 Task: Look for space in Gembloux, Belgium from 1st August, 2023 to 5th August, 2023 for 3 adults, 1 child in price range Rs.13000 to Rs.20000. Place can be entire place with 2 bedrooms having 3 beds and 2 bathrooms. Amenities needed are: heating, . Booking option can be shelf check-in. Required host language is English.
Action: Mouse moved to (416, 98)
Screenshot: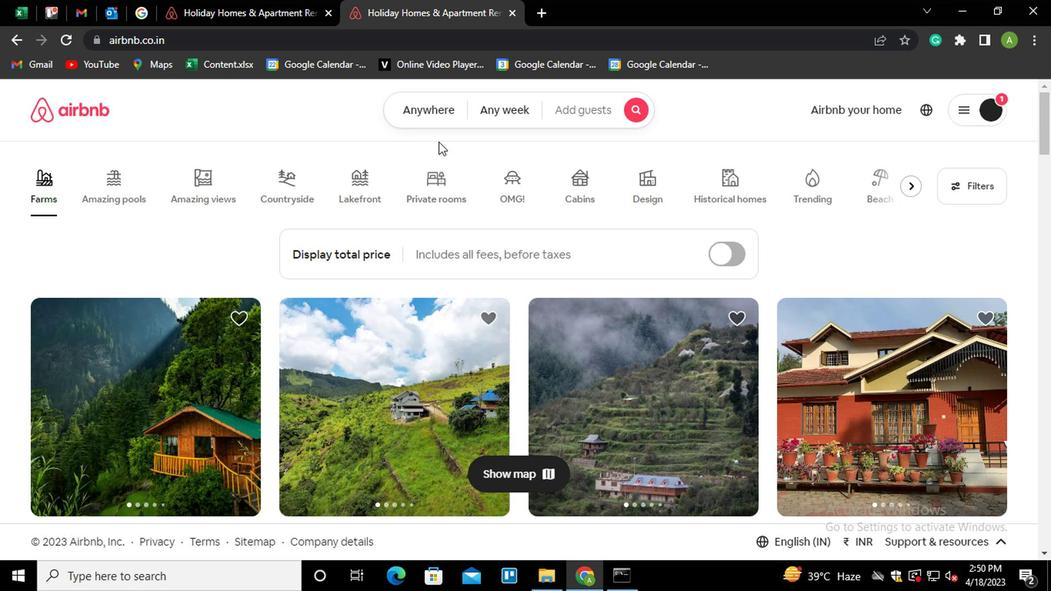 
Action: Mouse pressed left at (416, 98)
Screenshot: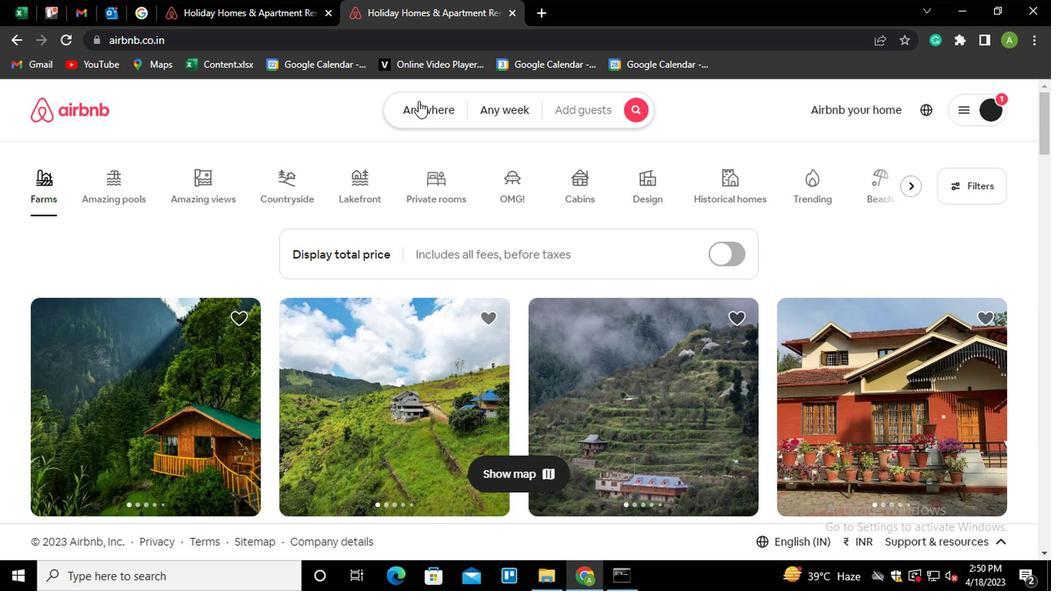 
Action: Mouse moved to (296, 170)
Screenshot: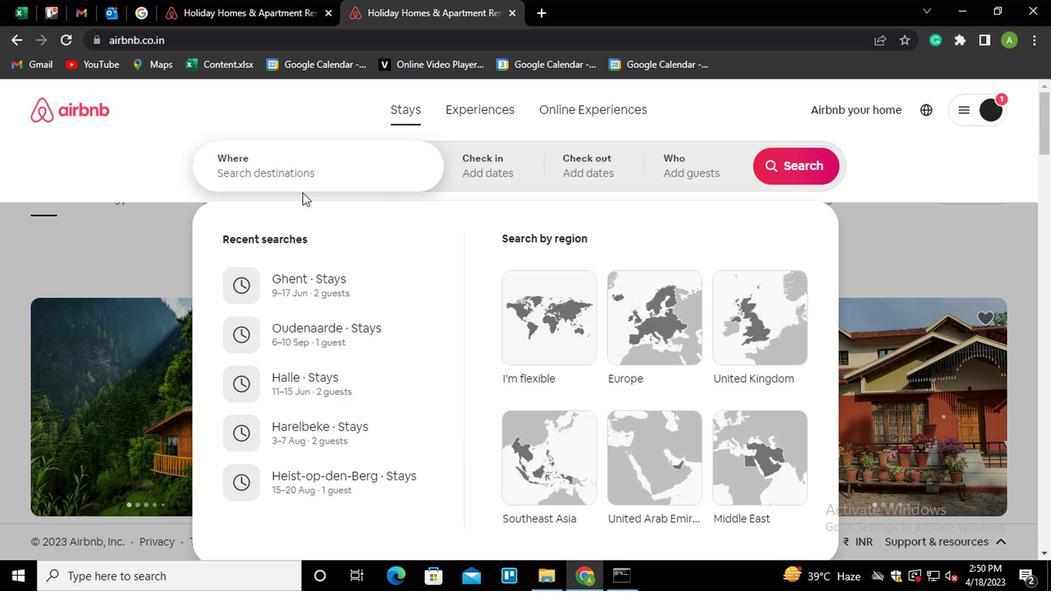 
Action: Mouse pressed left at (296, 170)
Screenshot: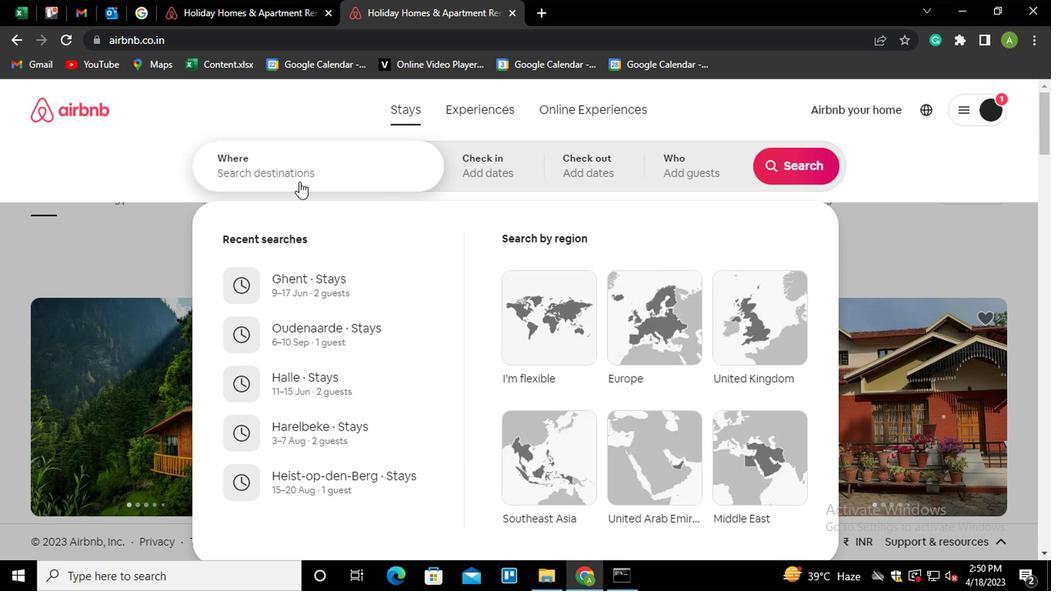 
Action: Key pressed <Key.shift_r><Key.shift_r><Key.shift_r><Key.shift_r><Key.shift_r><Key.shift_r><Key.shift_r><Key.shift_r>Gembloux,<Key.space><Key.shift_r>Belgium<Key.down><Key.enter>
Screenshot: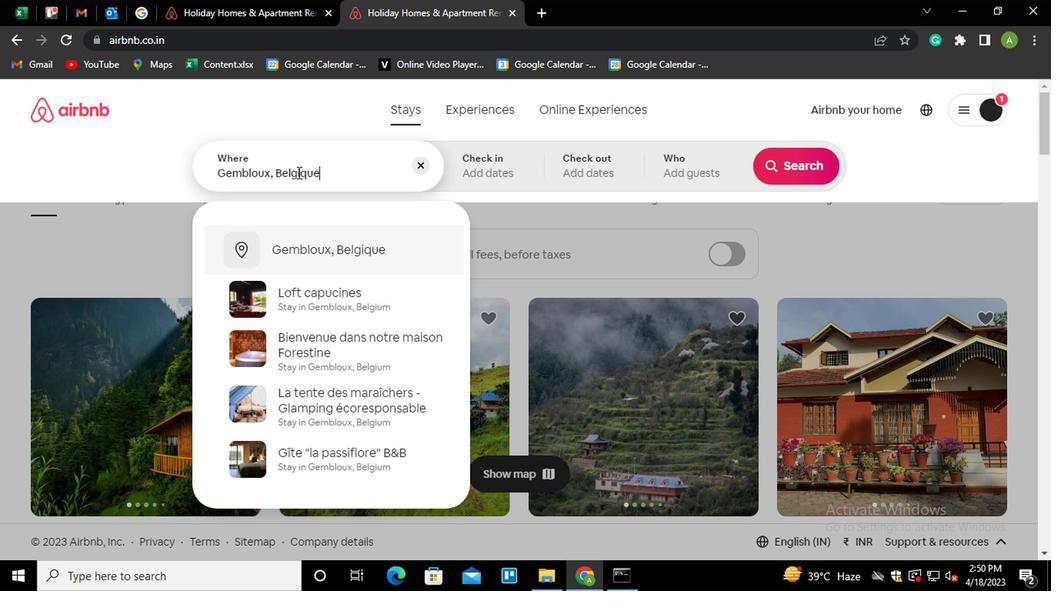 
Action: Mouse moved to (785, 288)
Screenshot: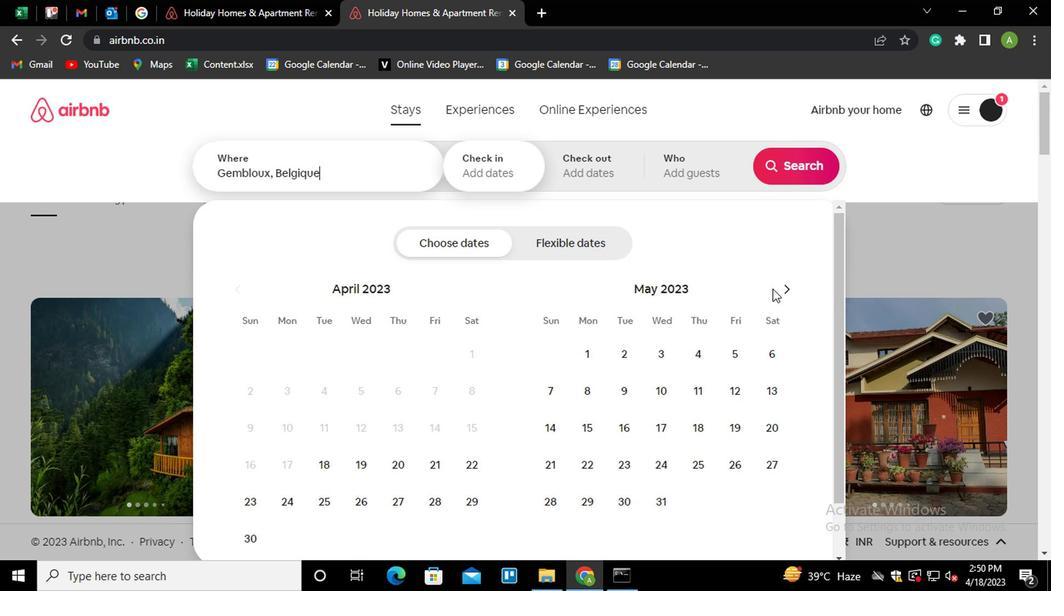 
Action: Mouse pressed left at (785, 288)
Screenshot: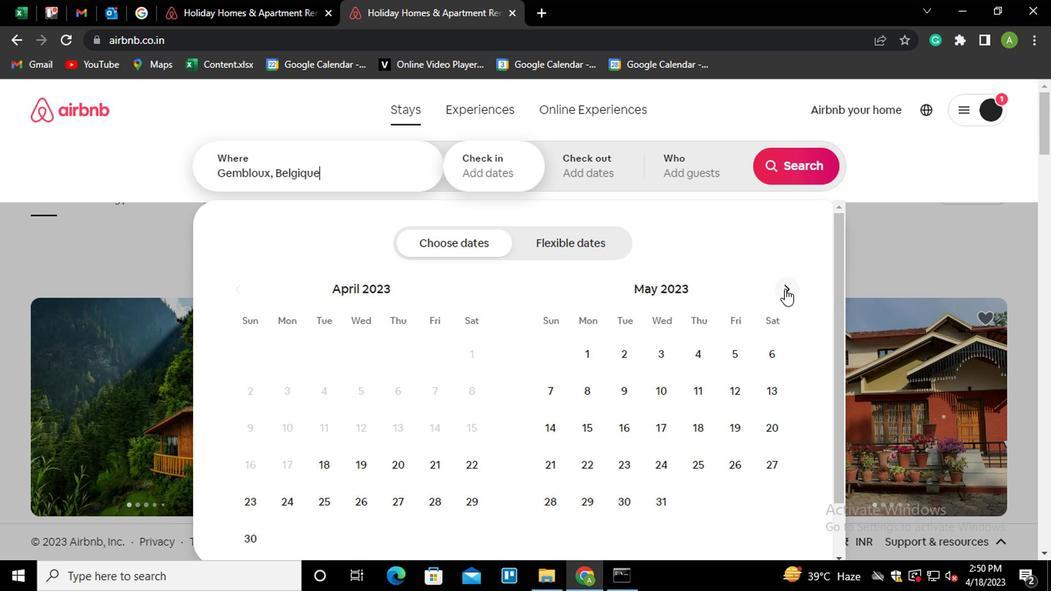 
Action: Mouse pressed left at (785, 288)
Screenshot: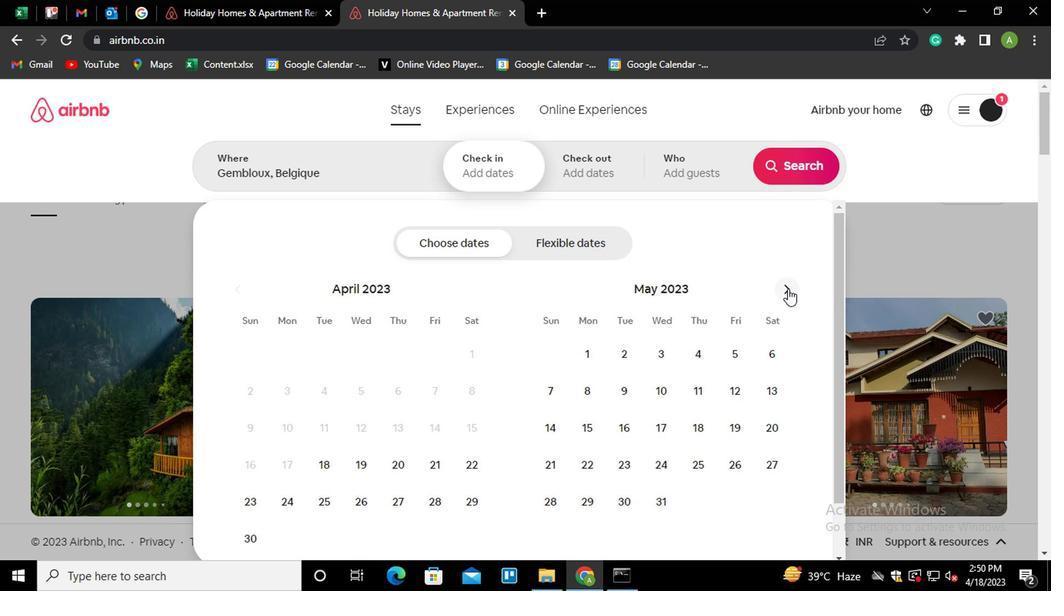 
Action: Mouse pressed left at (785, 288)
Screenshot: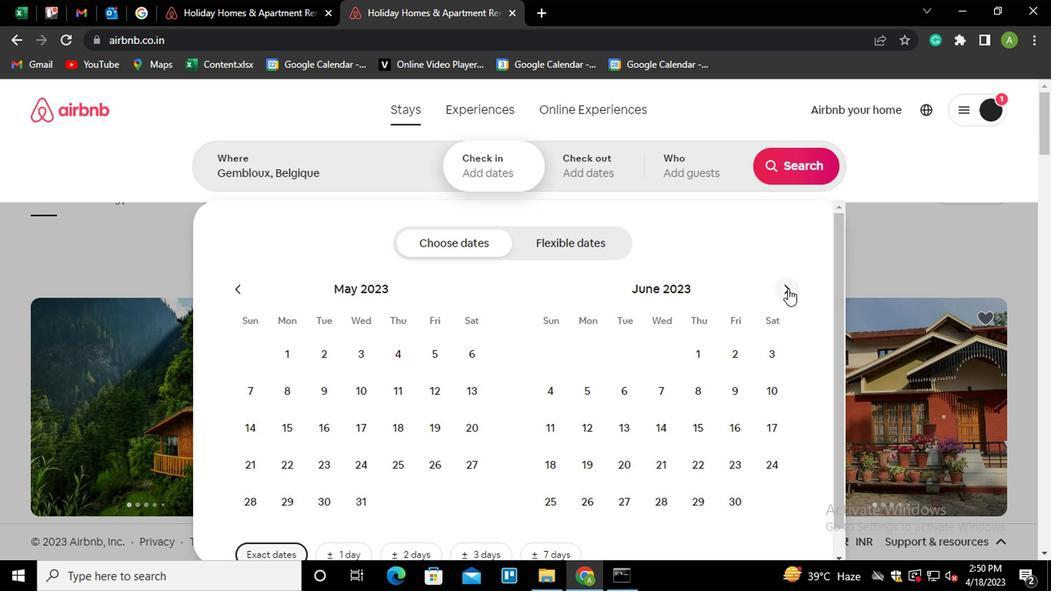 
Action: Mouse pressed left at (785, 288)
Screenshot: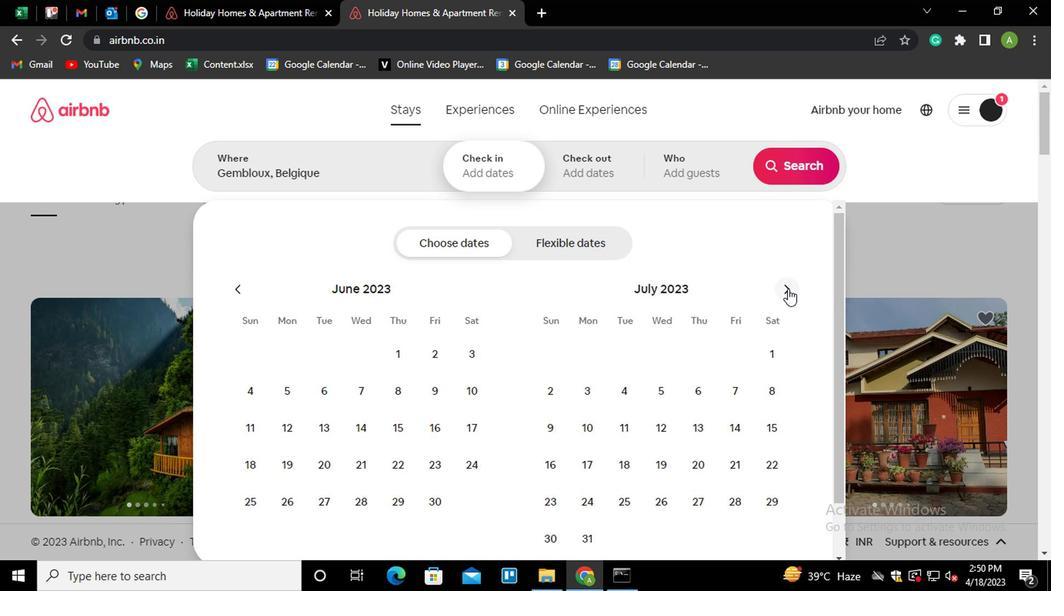 
Action: Mouse moved to (612, 353)
Screenshot: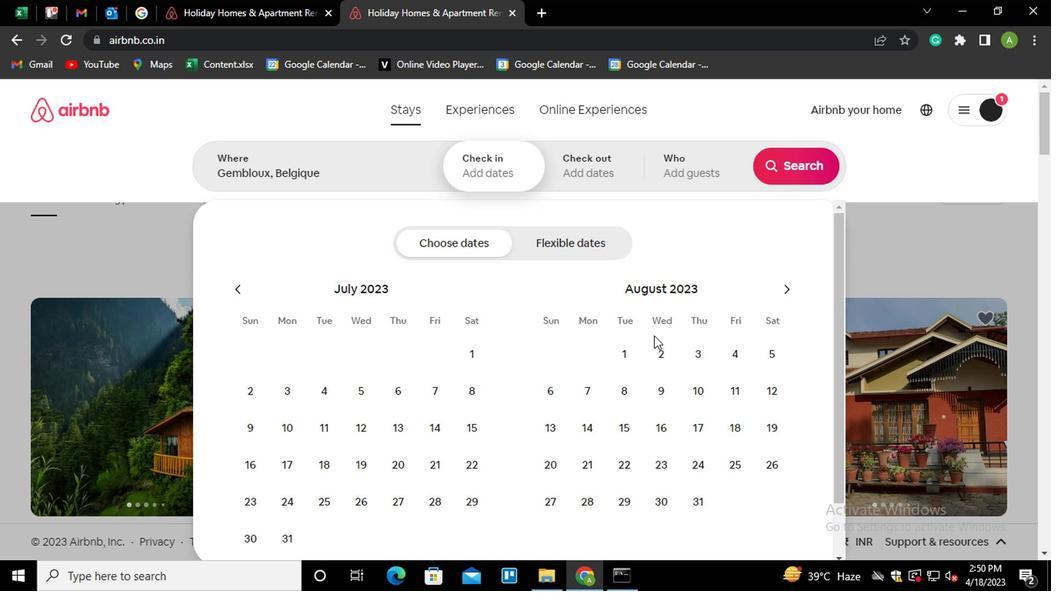 
Action: Mouse pressed left at (612, 353)
Screenshot: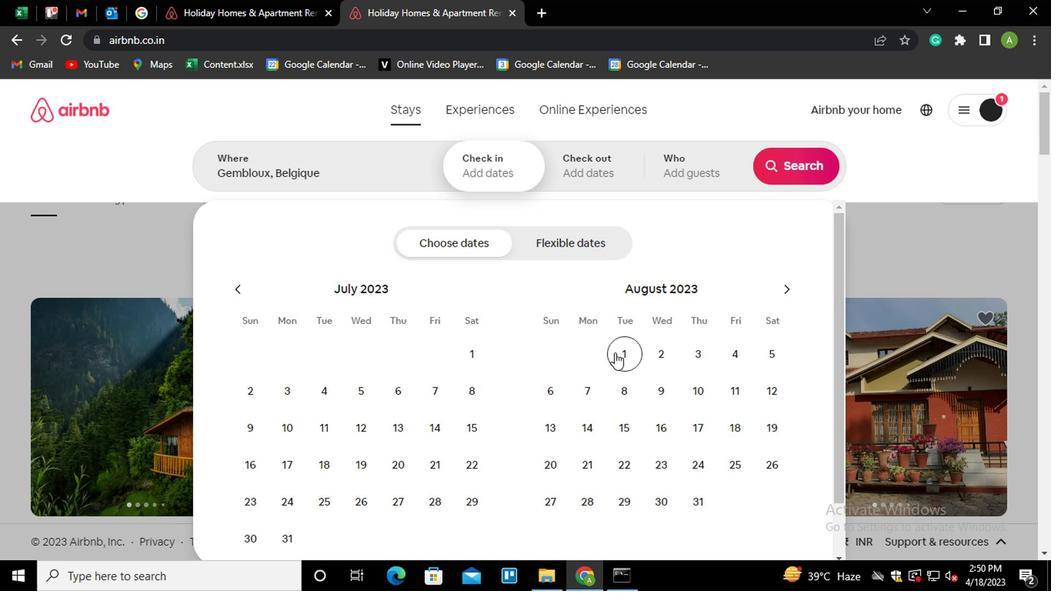 
Action: Mouse moved to (764, 350)
Screenshot: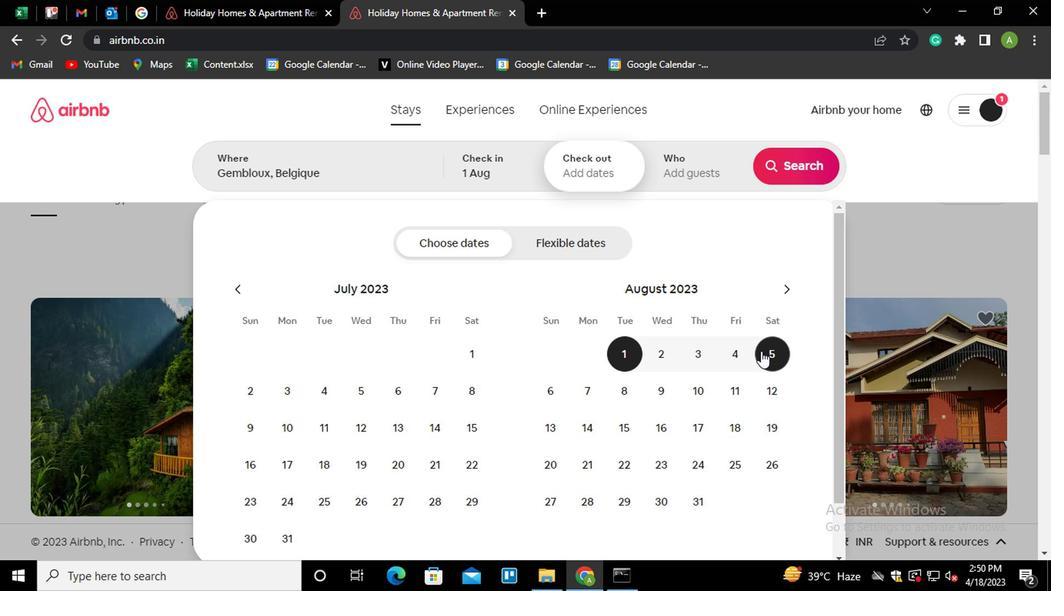 
Action: Mouse pressed left at (764, 350)
Screenshot: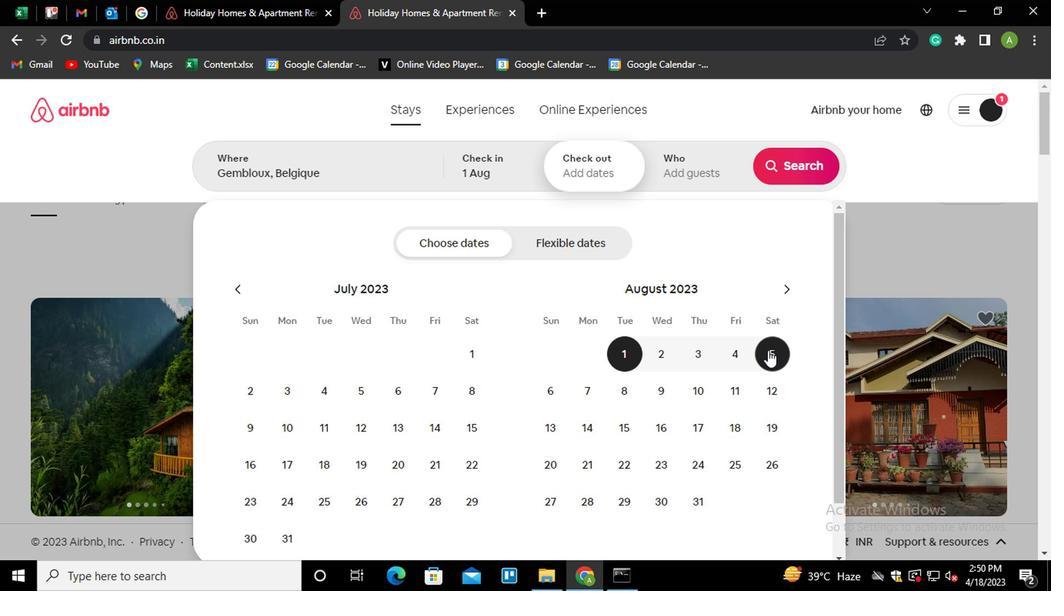 
Action: Mouse moved to (708, 174)
Screenshot: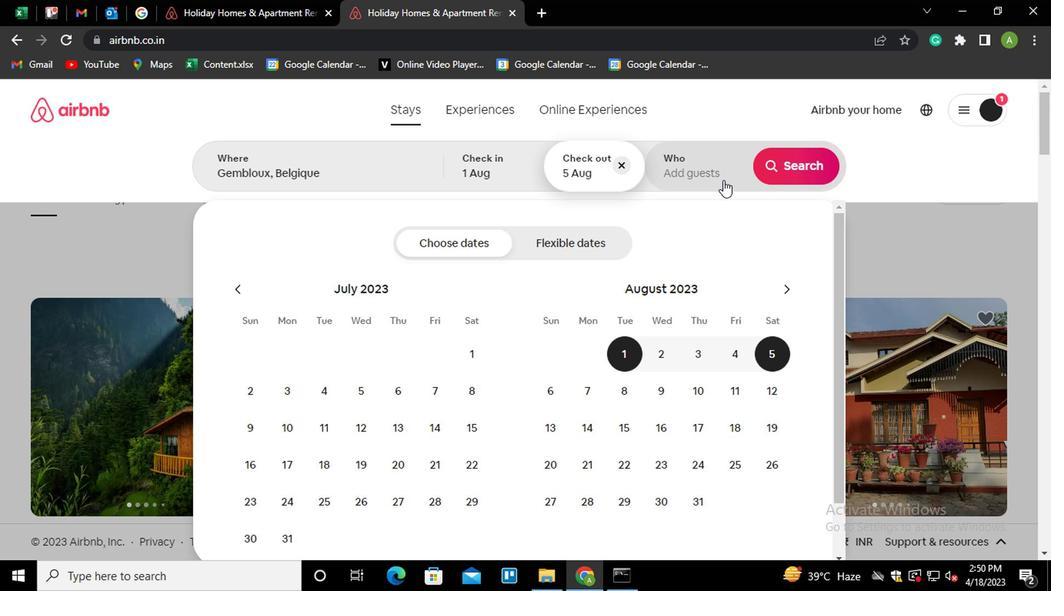 
Action: Mouse pressed left at (708, 174)
Screenshot: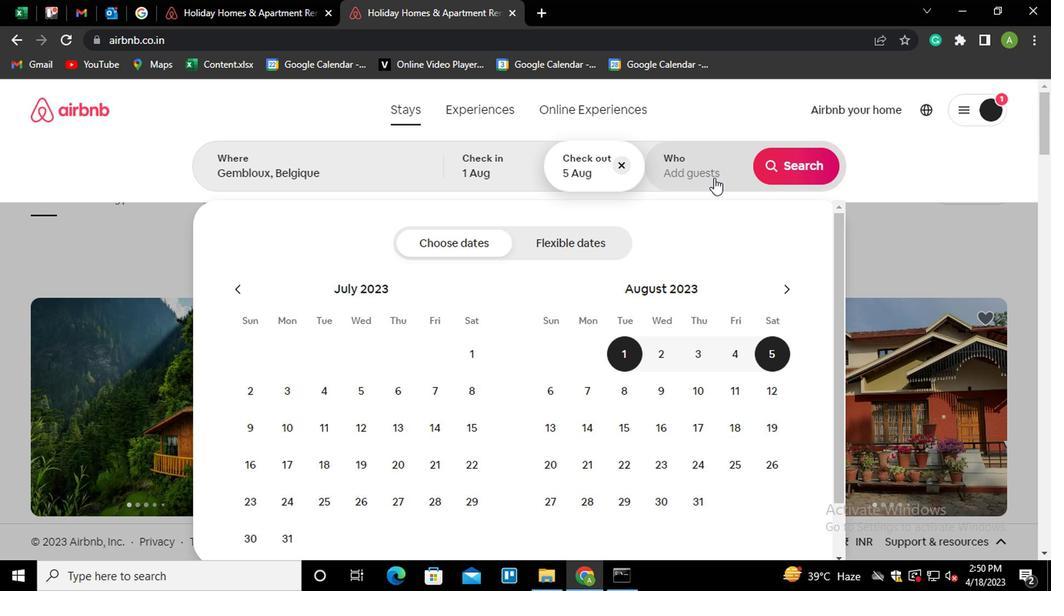 
Action: Mouse moved to (791, 238)
Screenshot: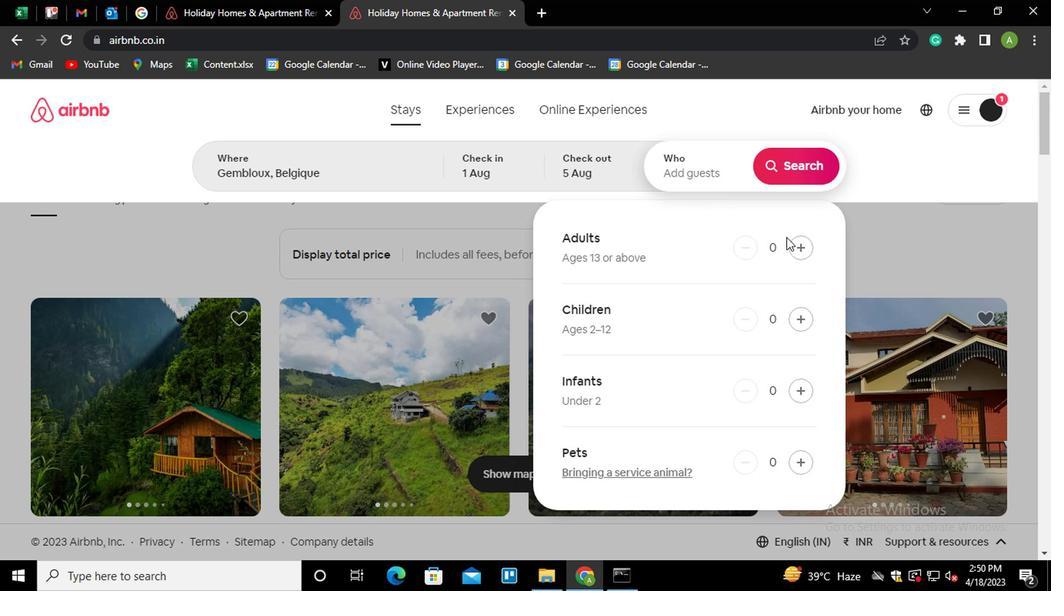 
Action: Mouse pressed left at (791, 238)
Screenshot: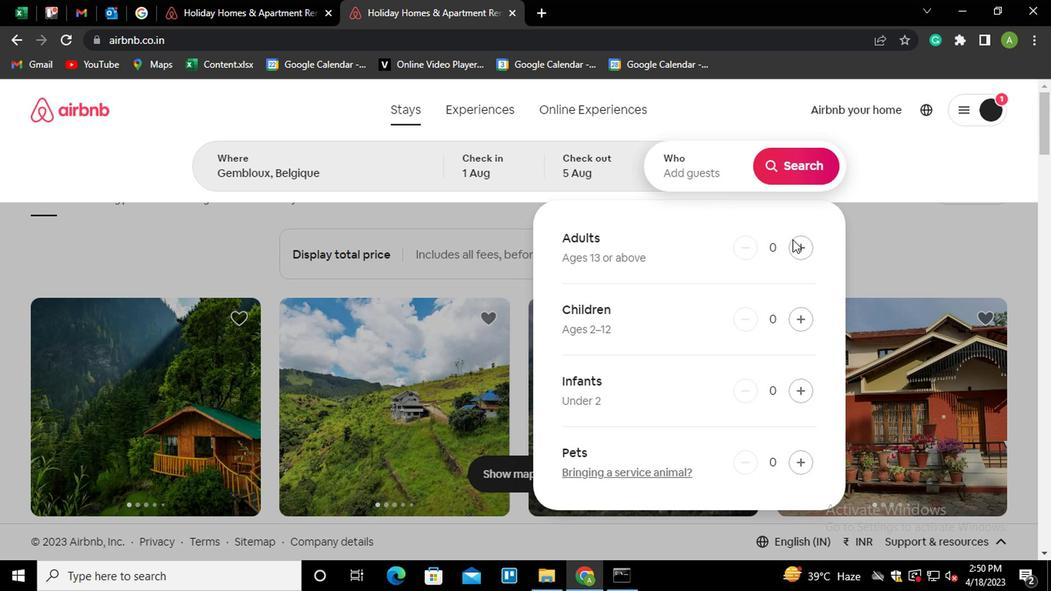 
Action: Mouse moved to (791, 239)
Screenshot: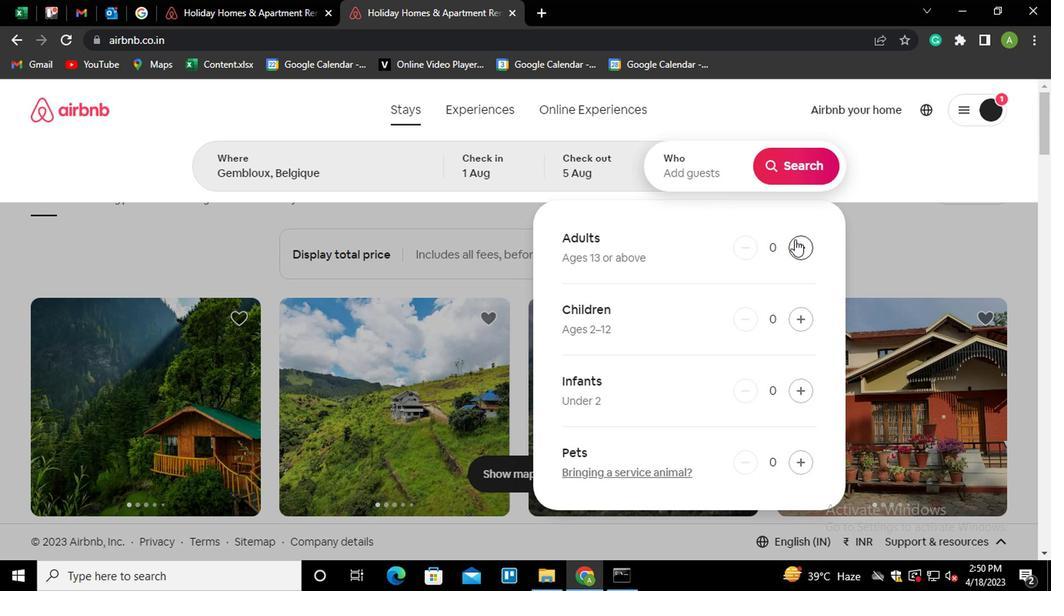 
Action: Mouse pressed left at (791, 239)
Screenshot: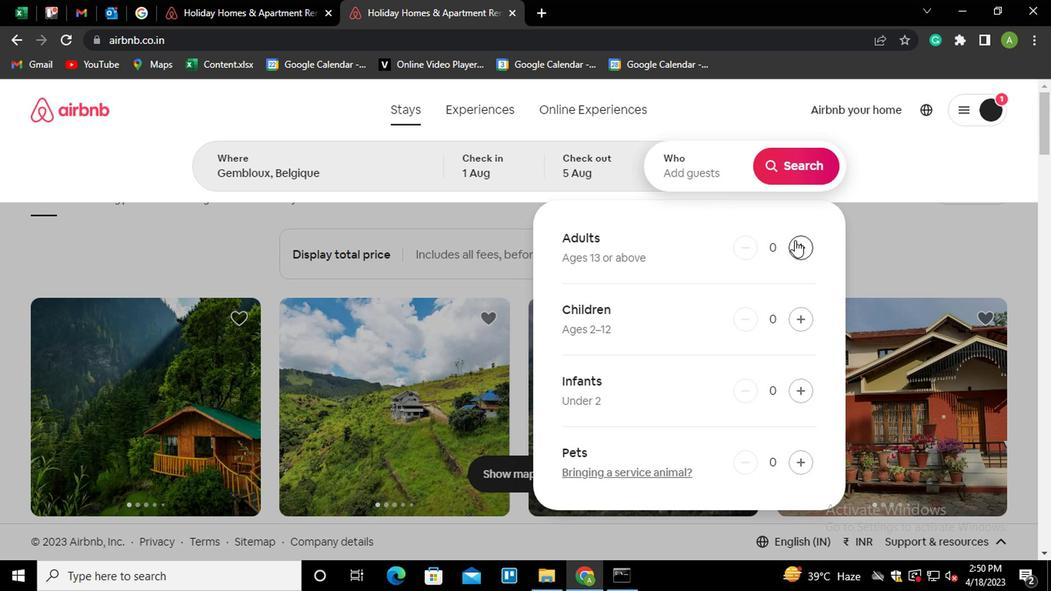 
Action: Mouse moved to (791, 240)
Screenshot: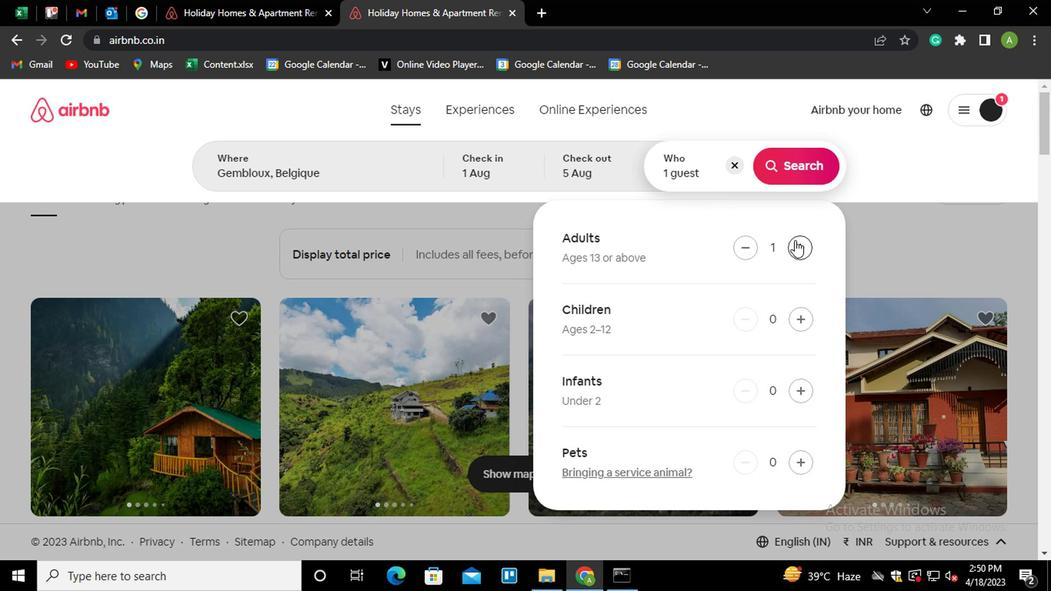 
Action: Mouse pressed left at (791, 240)
Screenshot: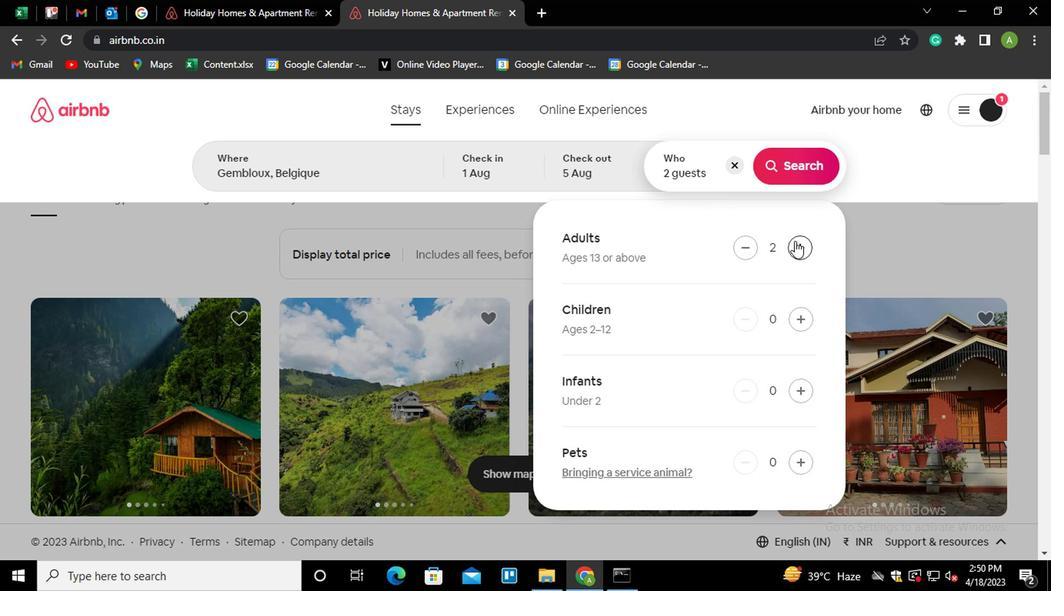 
Action: Mouse moved to (802, 323)
Screenshot: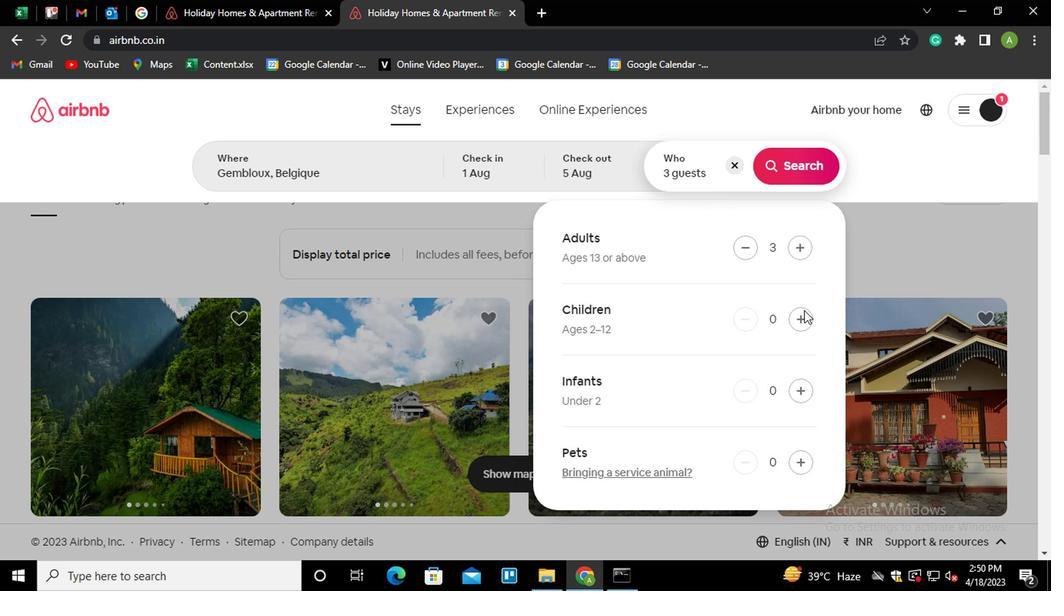 
Action: Mouse pressed left at (802, 323)
Screenshot: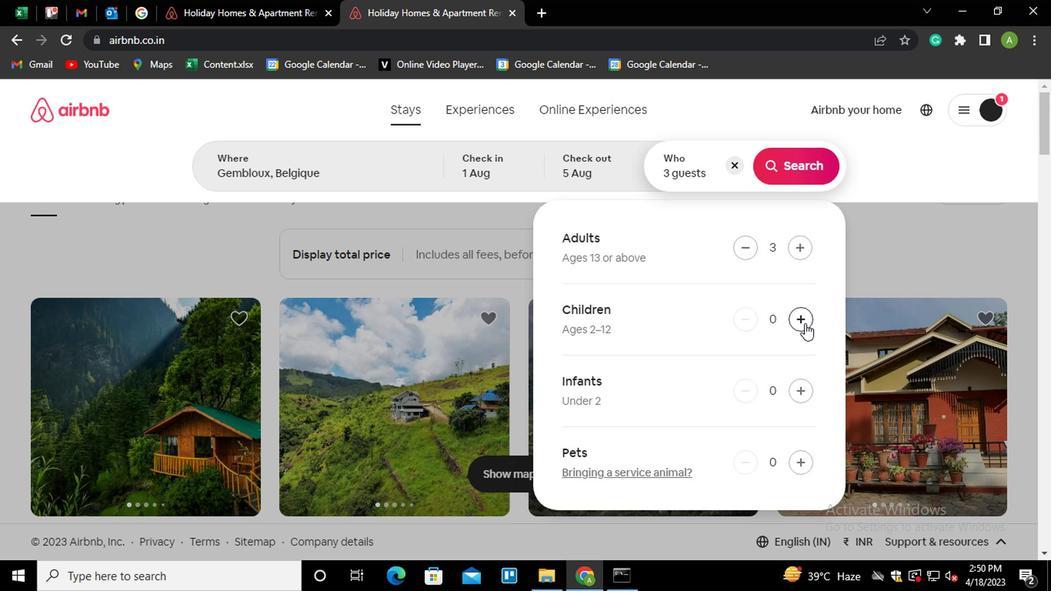 
Action: Mouse moved to (799, 175)
Screenshot: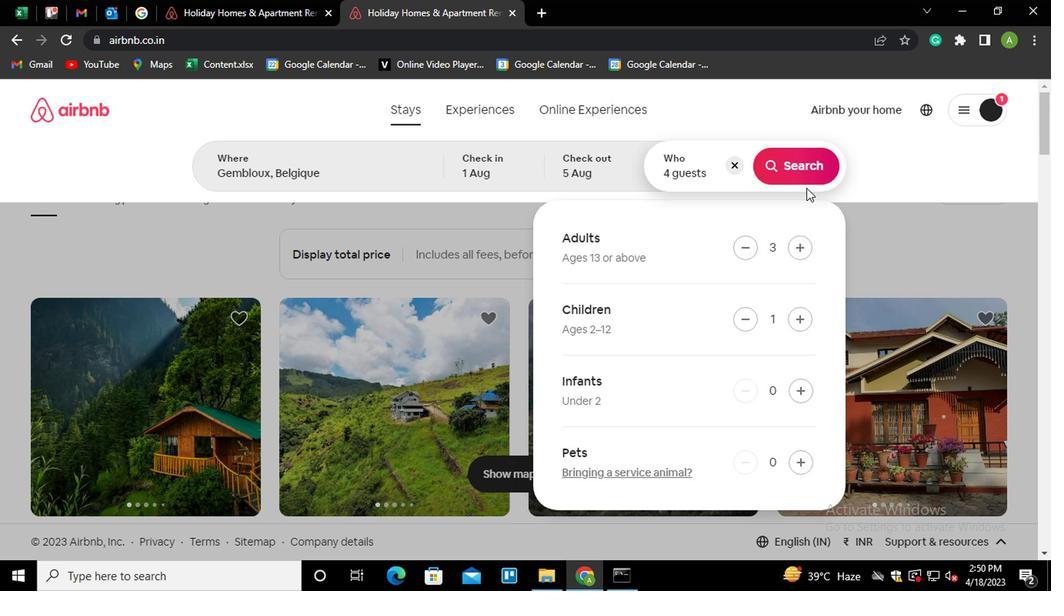 
Action: Mouse pressed left at (799, 175)
Screenshot: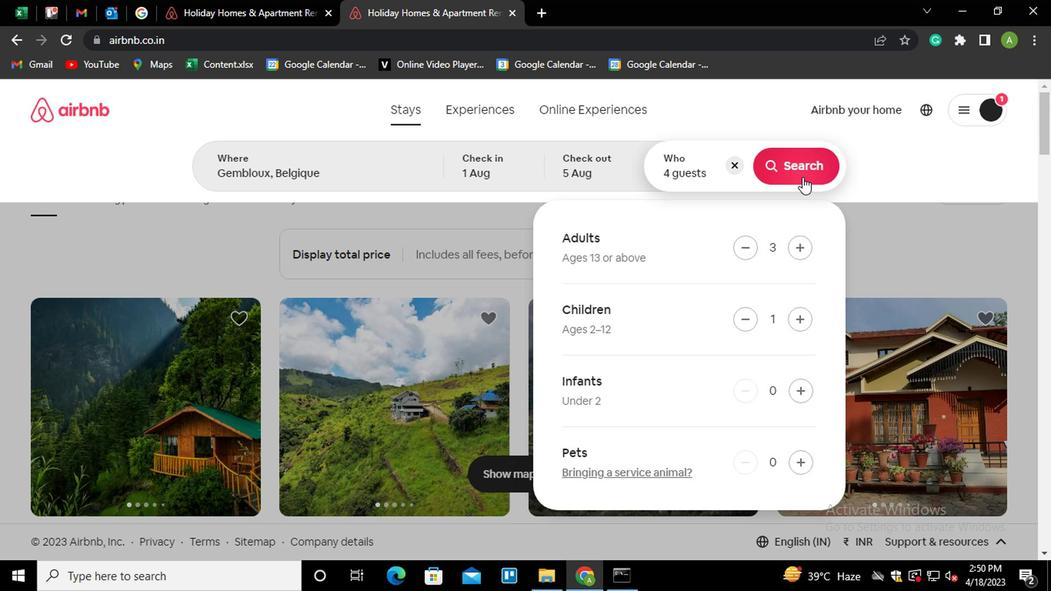 
Action: Mouse moved to (967, 168)
Screenshot: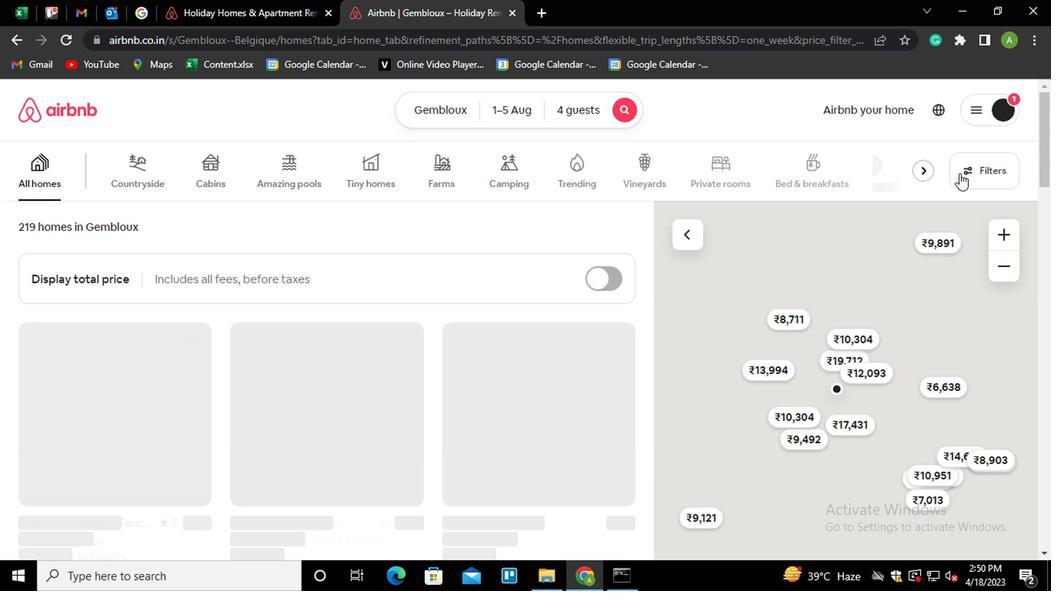 
Action: Mouse pressed left at (967, 168)
Screenshot: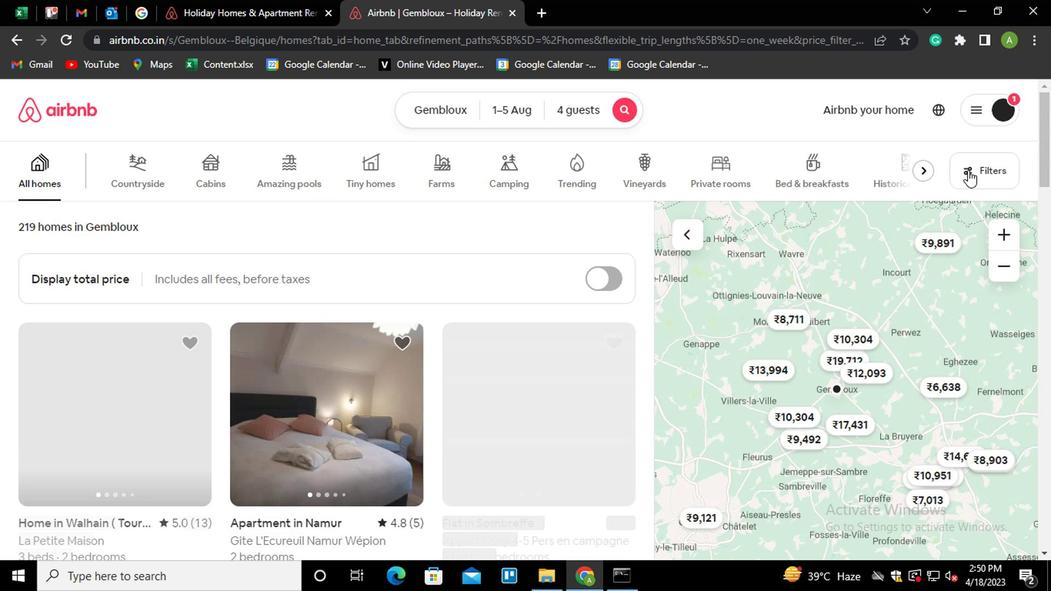 
Action: Mouse moved to (362, 367)
Screenshot: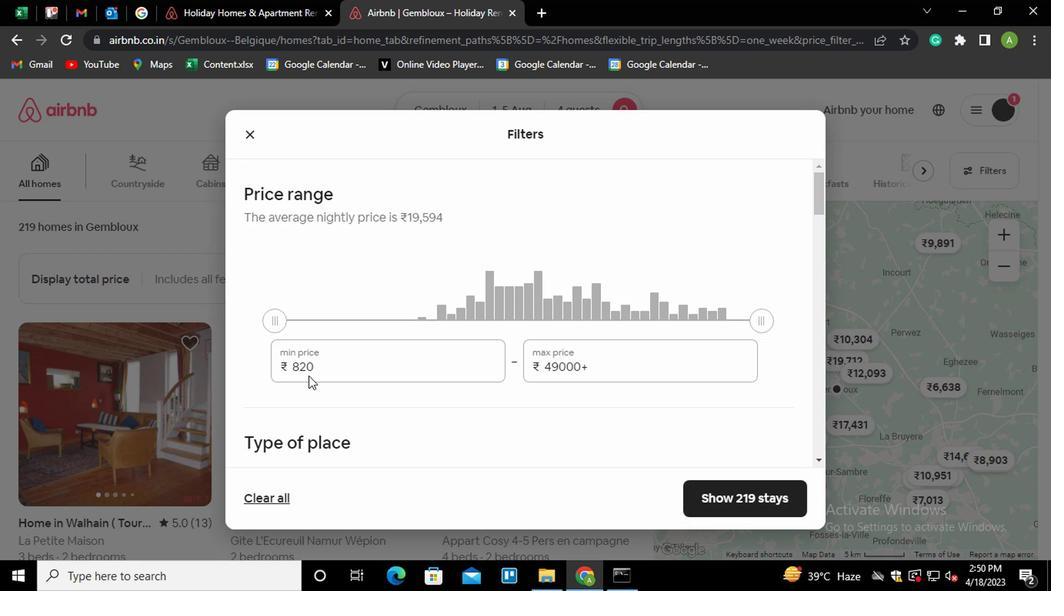 
Action: Mouse pressed left at (362, 367)
Screenshot: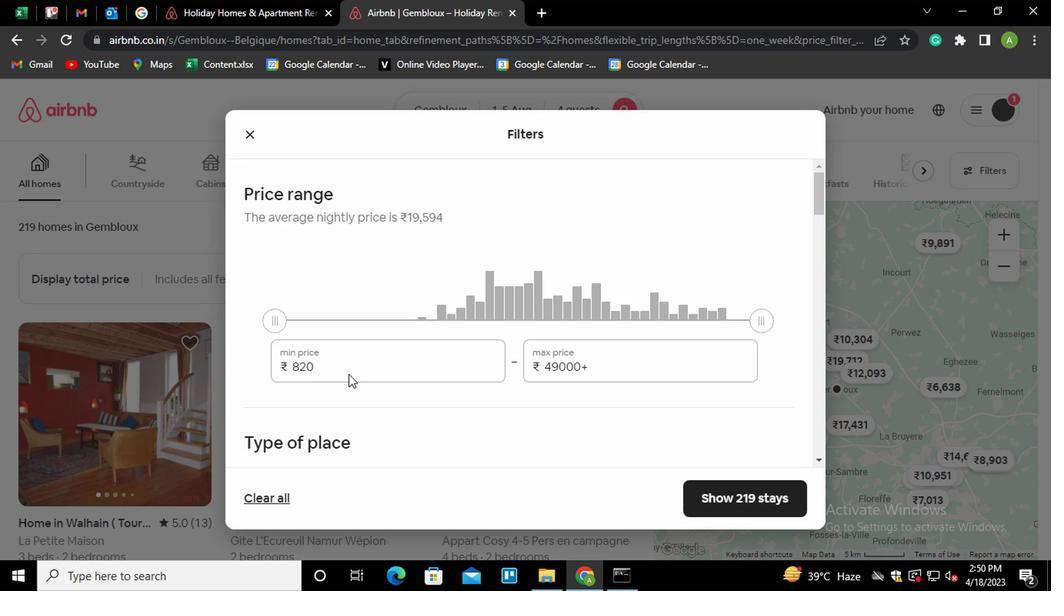 
Action: Mouse moved to (358, 367)
Screenshot: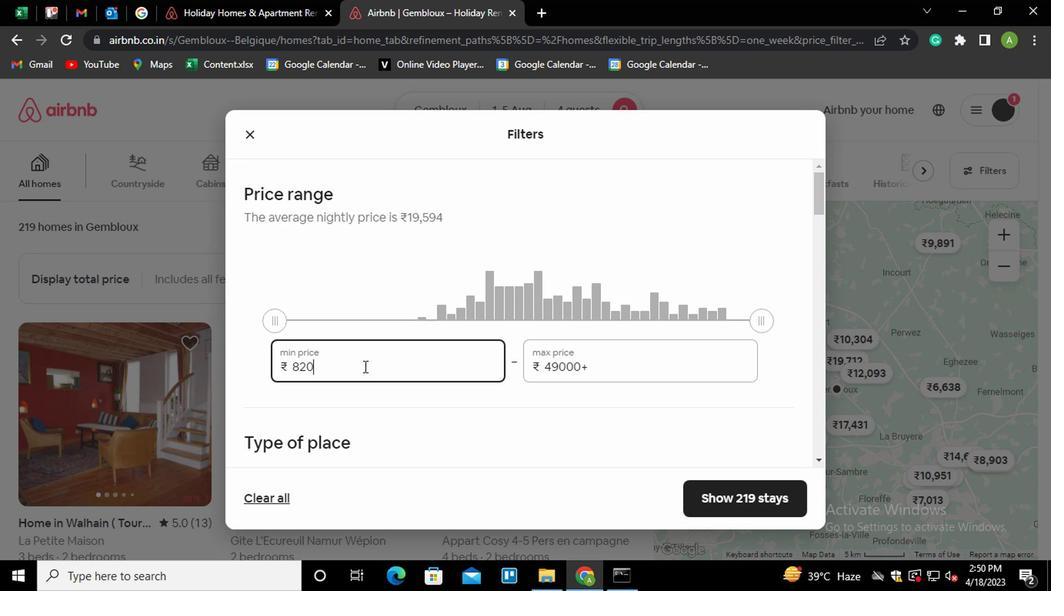 
Action: Key pressed <Key.shift_r><Key.home>13000
Screenshot: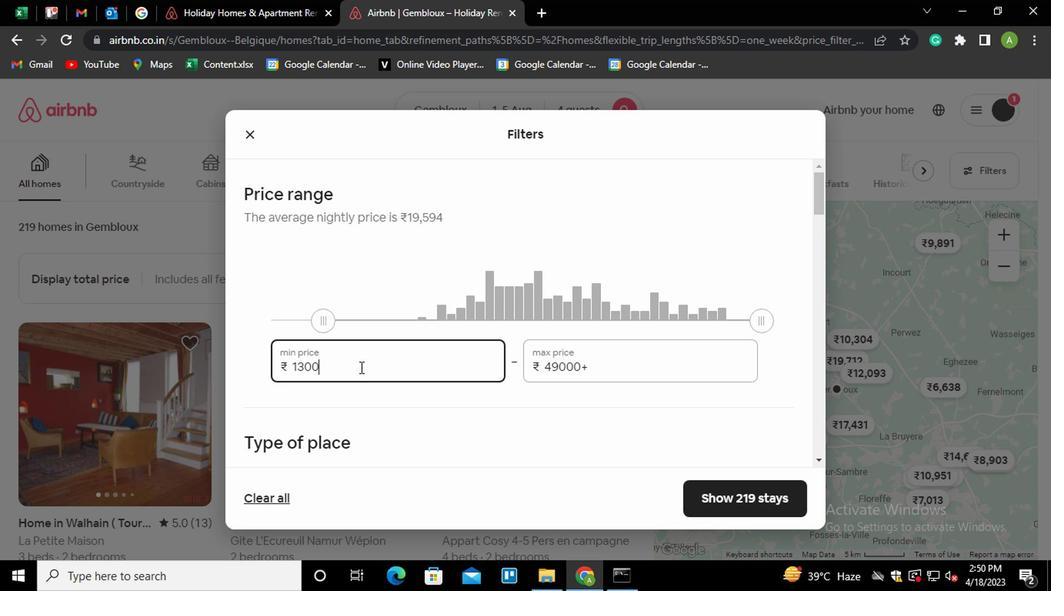 
Action: Mouse moved to (611, 364)
Screenshot: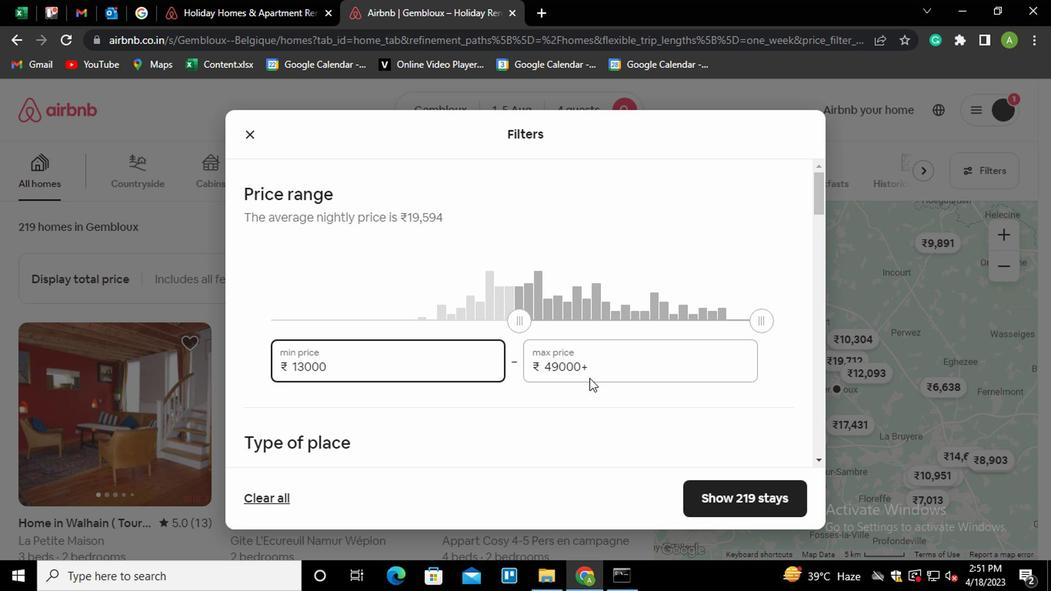
Action: Mouse pressed left at (611, 364)
Screenshot: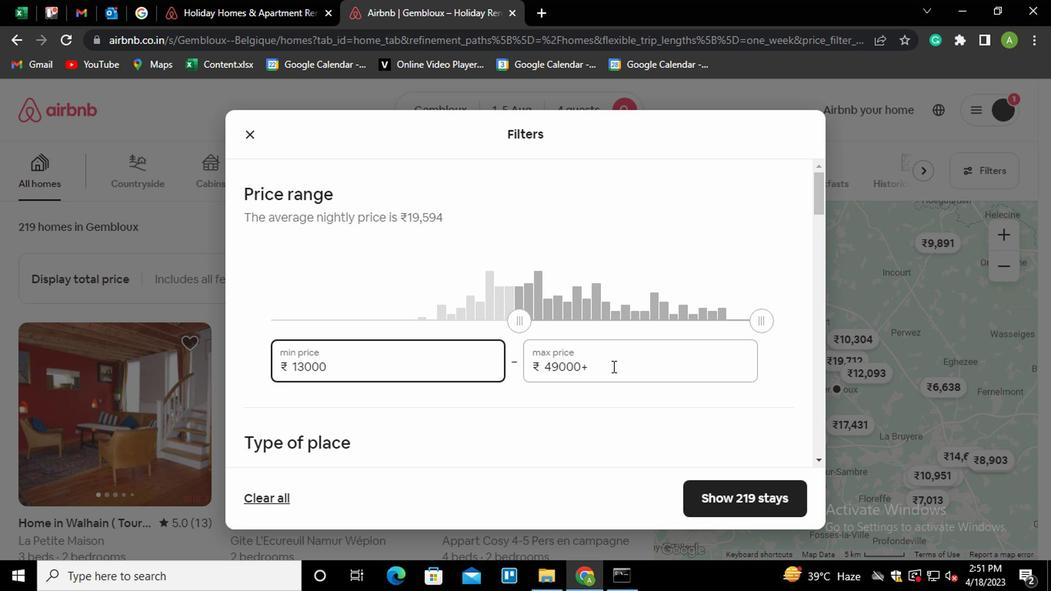 
Action: Mouse moved to (616, 341)
Screenshot: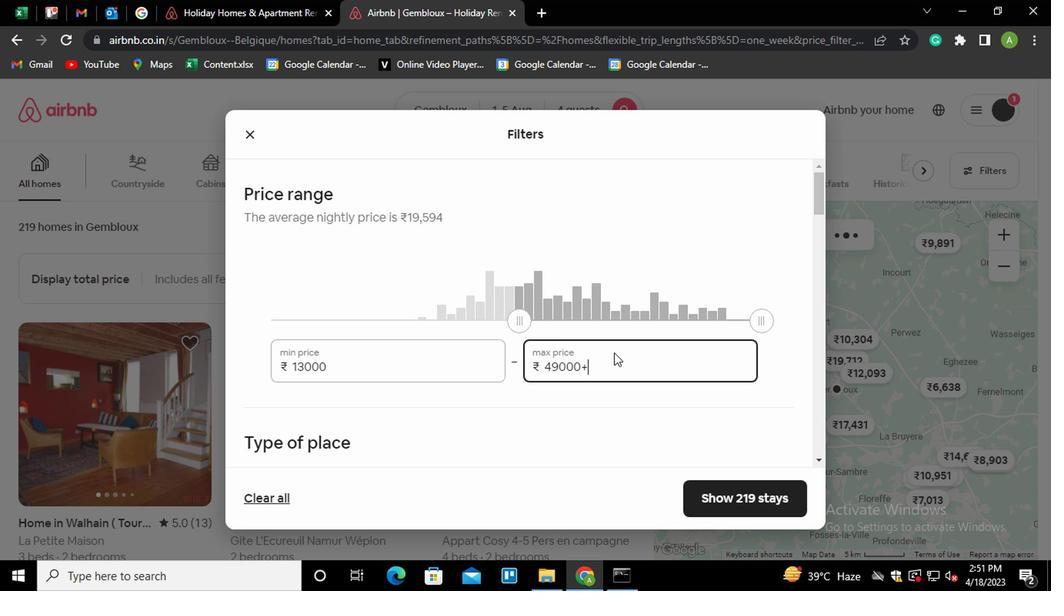 
Action: Key pressed <Key.shift_r><Key.home>20000
Screenshot: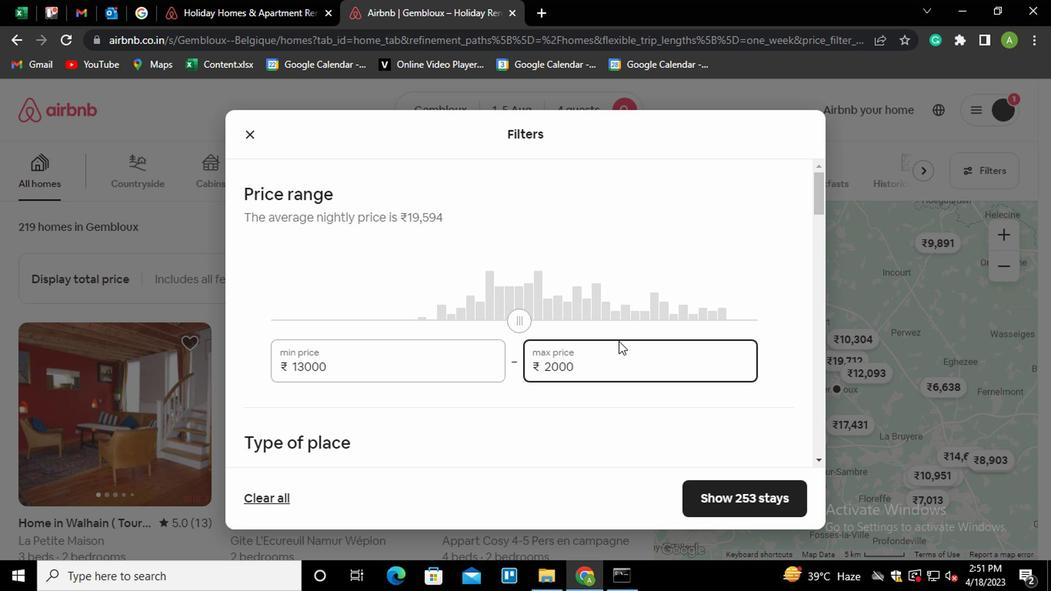 
Action: Mouse moved to (626, 356)
Screenshot: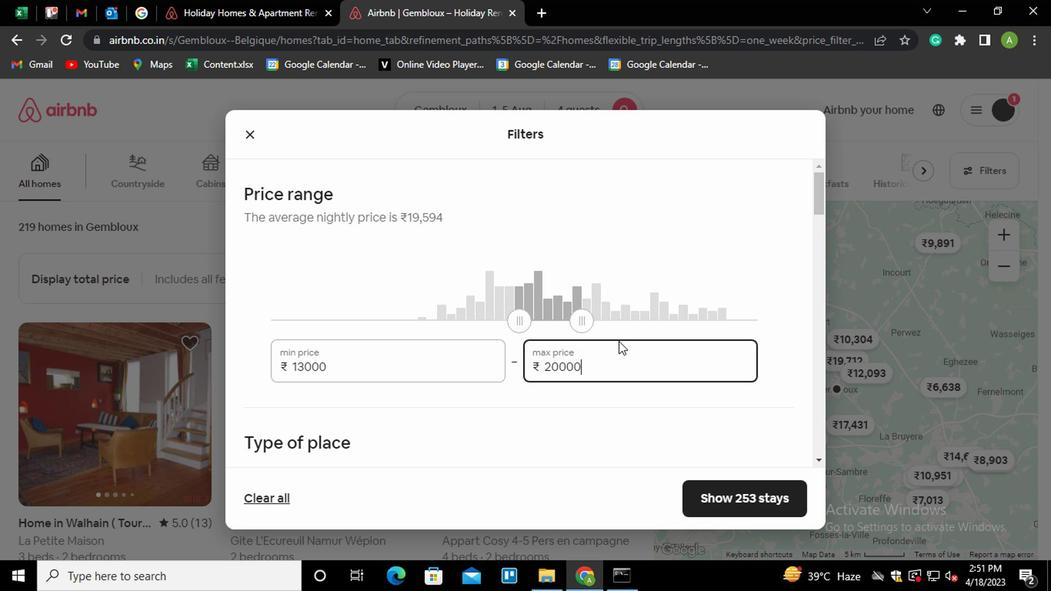 
Action: Mouse scrolled (626, 356) with delta (0, 0)
Screenshot: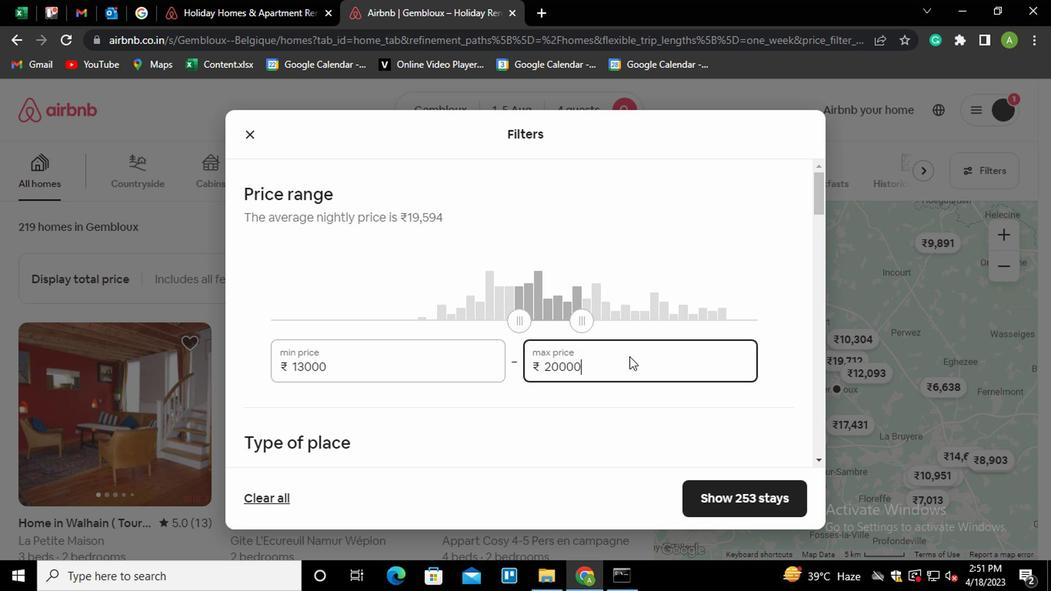
Action: Mouse scrolled (626, 356) with delta (0, 0)
Screenshot: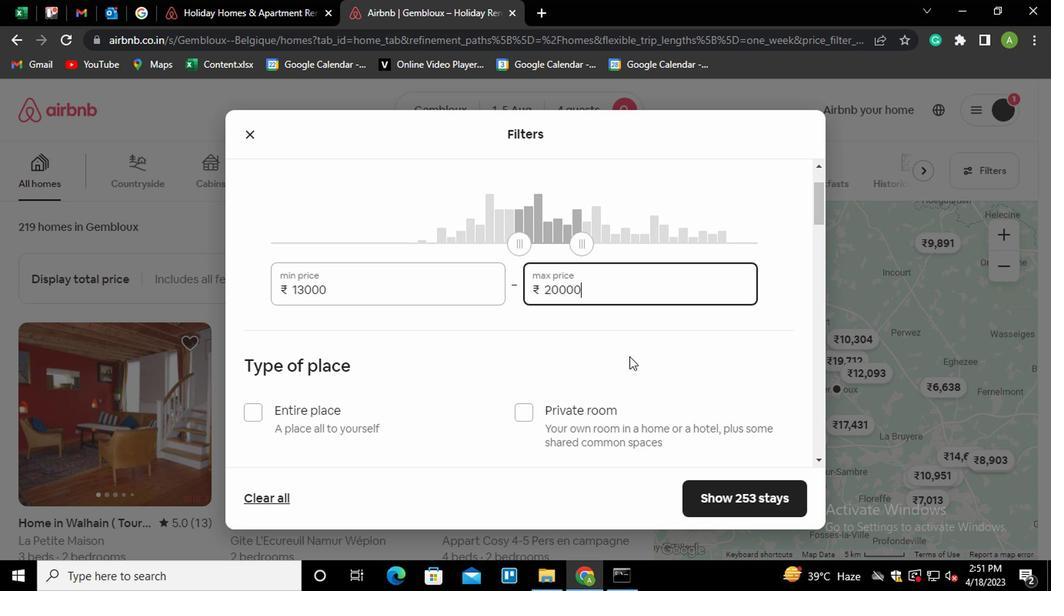 
Action: Mouse scrolled (626, 356) with delta (0, 0)
Screenshot: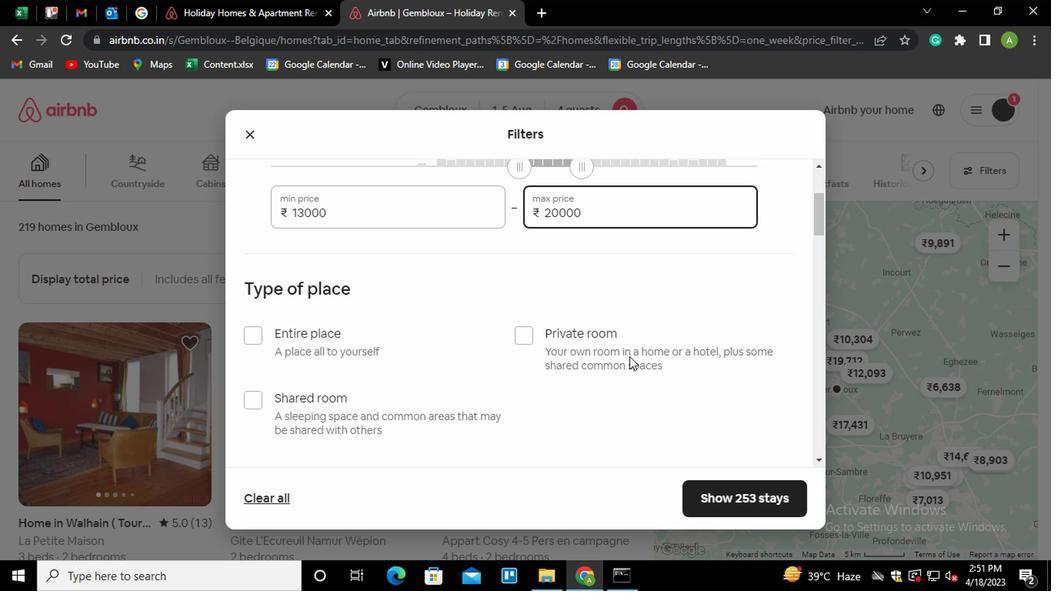 
Action: Mouse scrolled (626, 356) with delta (0, 0)
Screenshot: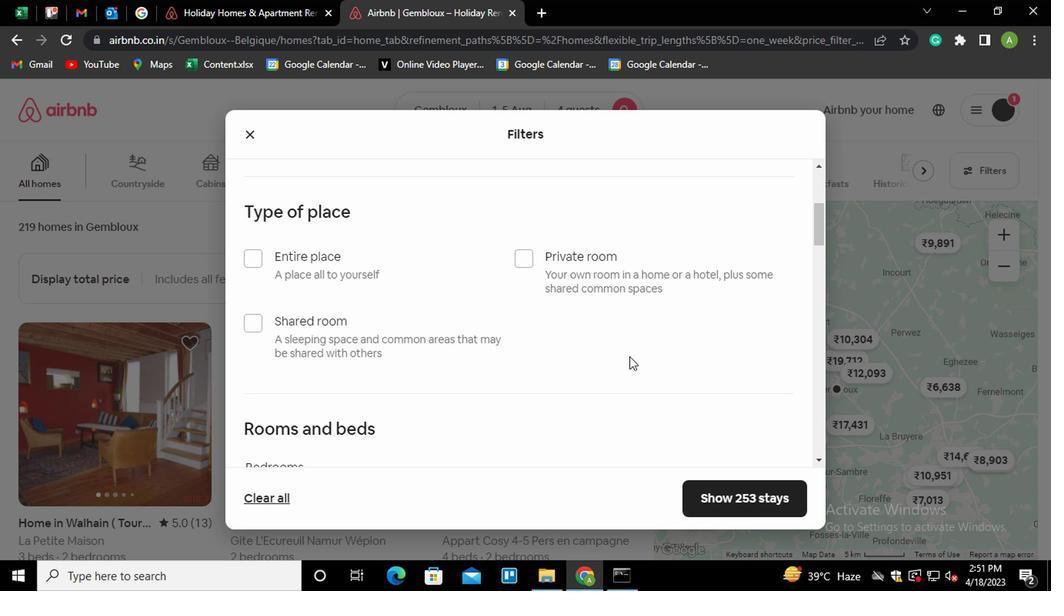 
Action: Mouse moved to (384, 429)
Screenshot: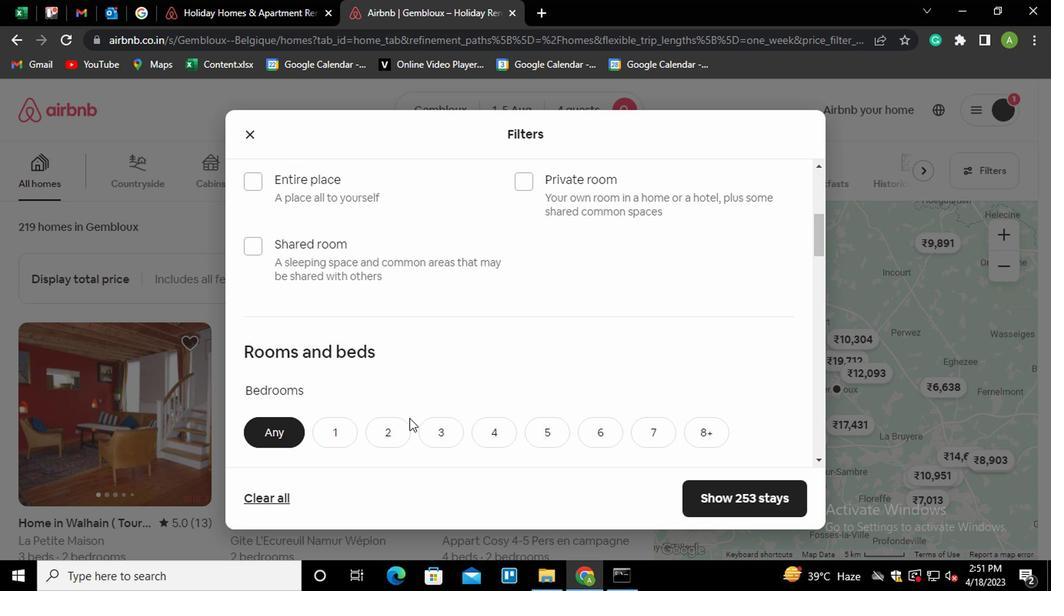 
Action: Mouse pressed left at (384, 429)
Screenshot: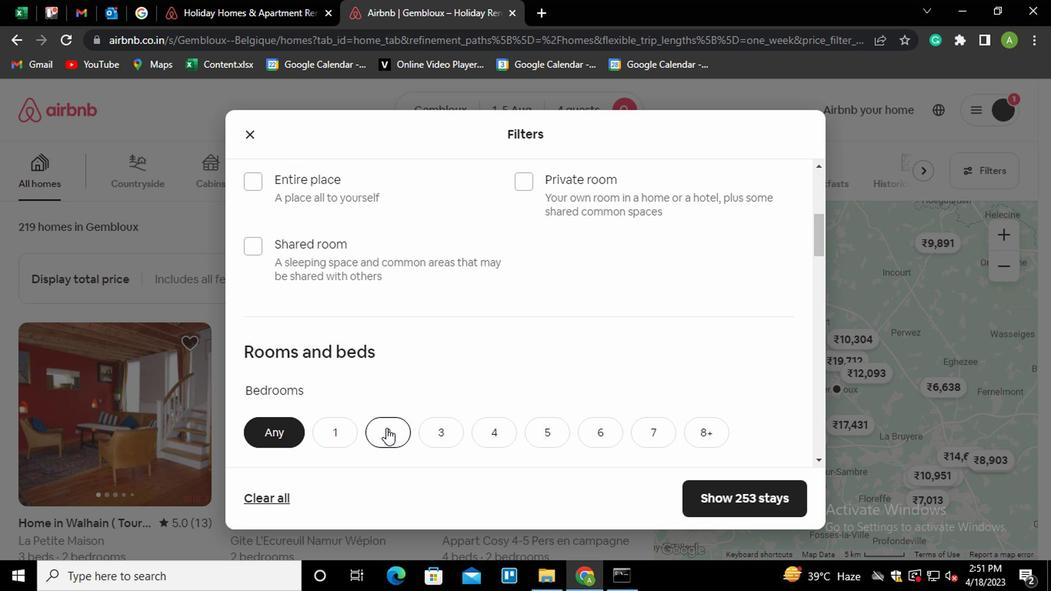 
Action: Mouse moved to (479, 314)
Screenshot: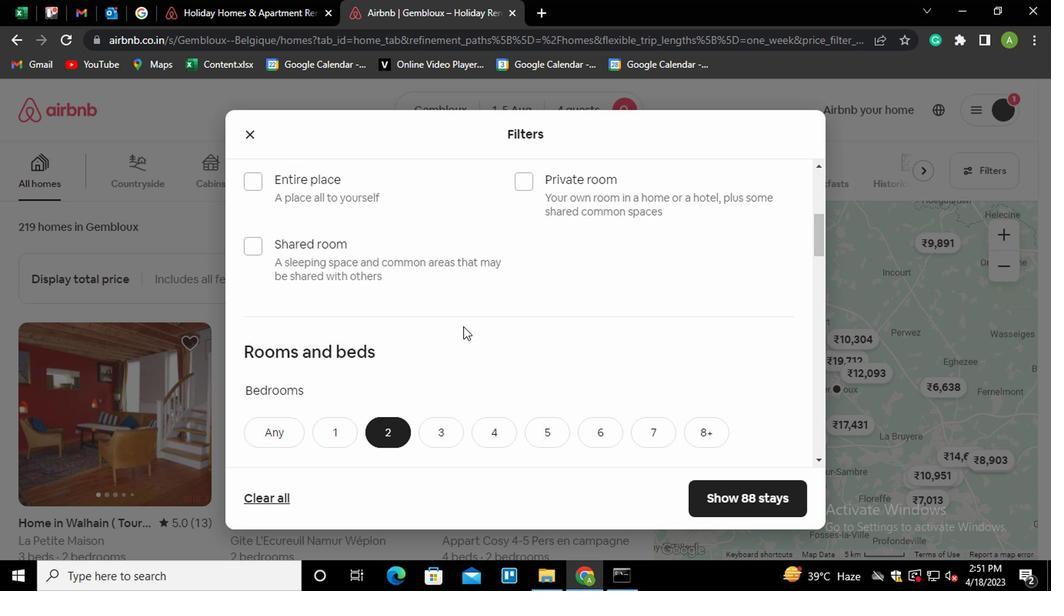 
Action: Mouse scrolled (479, 314) with delta (0, 0)
Screenshot: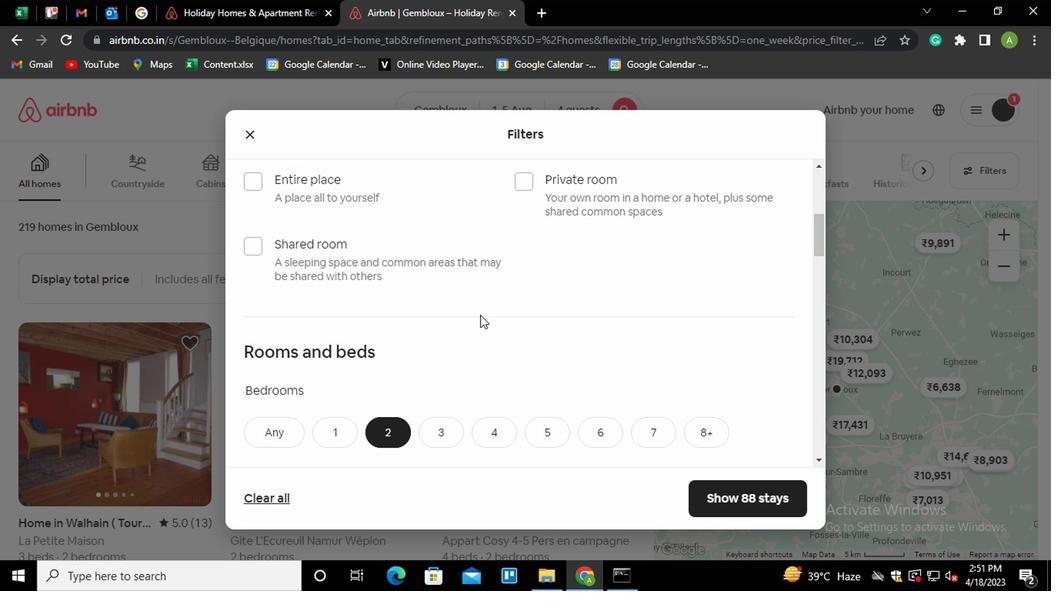 
Action: Mouse moved to (257, 246)
Screenshot: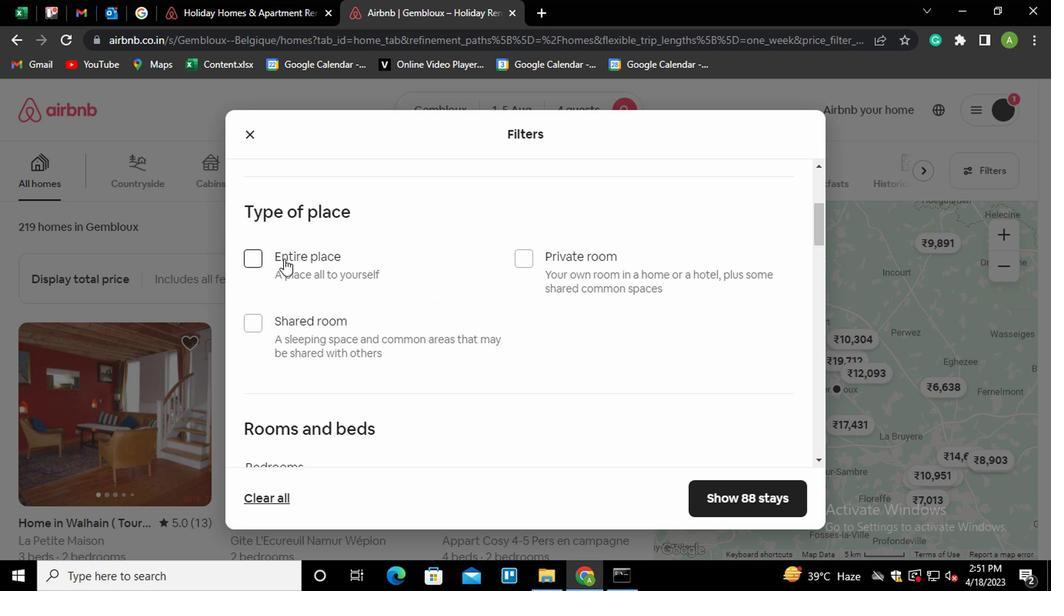 
Action: Mouse pressed left at (257, 246)
Screenshot: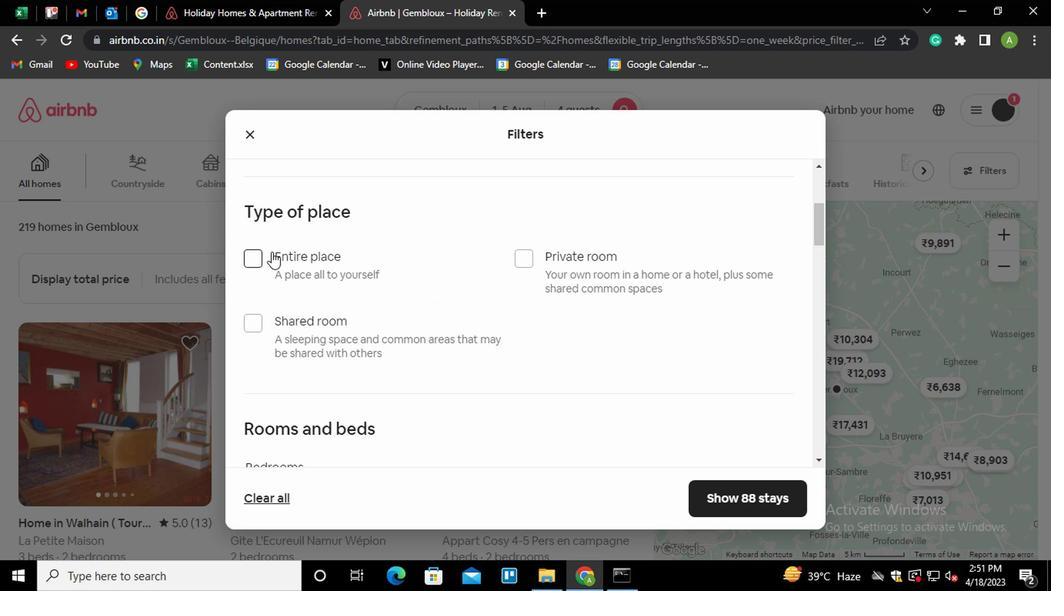 
Action: Mouse moved to (256, 262)
Screenshot: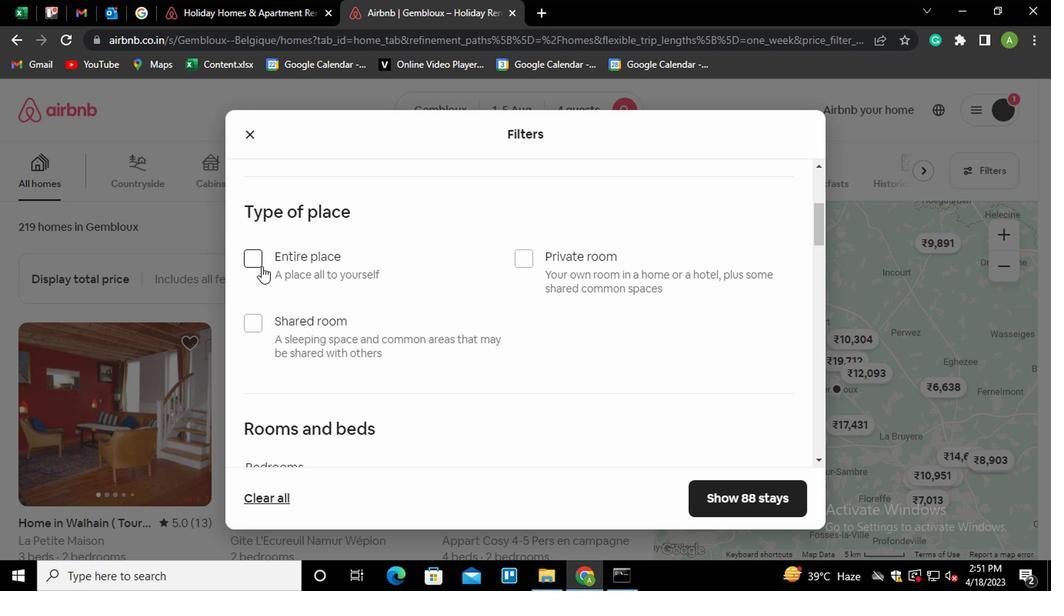 
Action: Mouse pressed left at (256, 262)
Screenshot: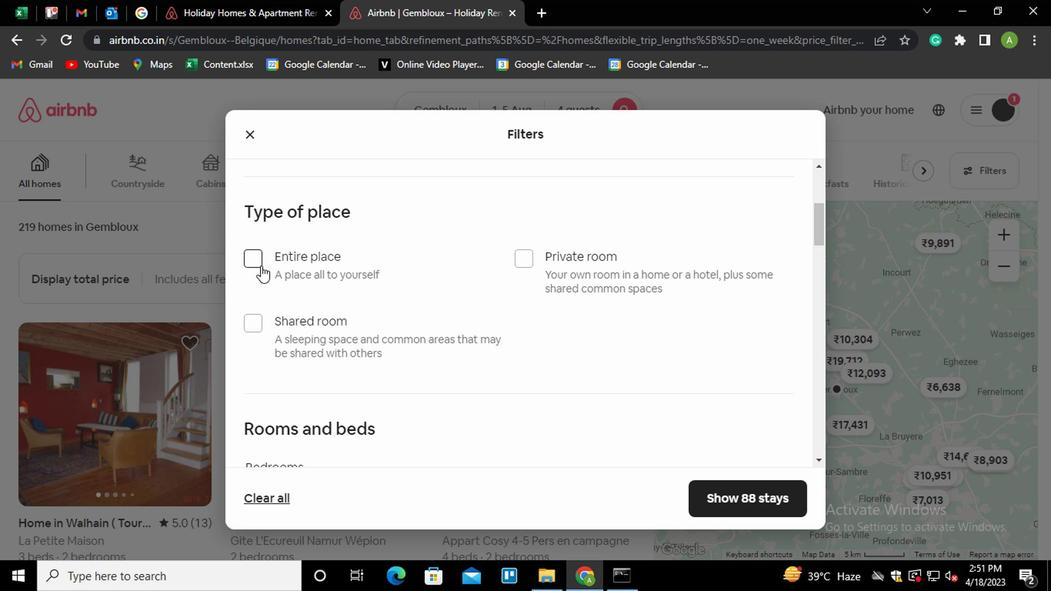 
Action: Mouse moved to (399, 290)
Screenshot: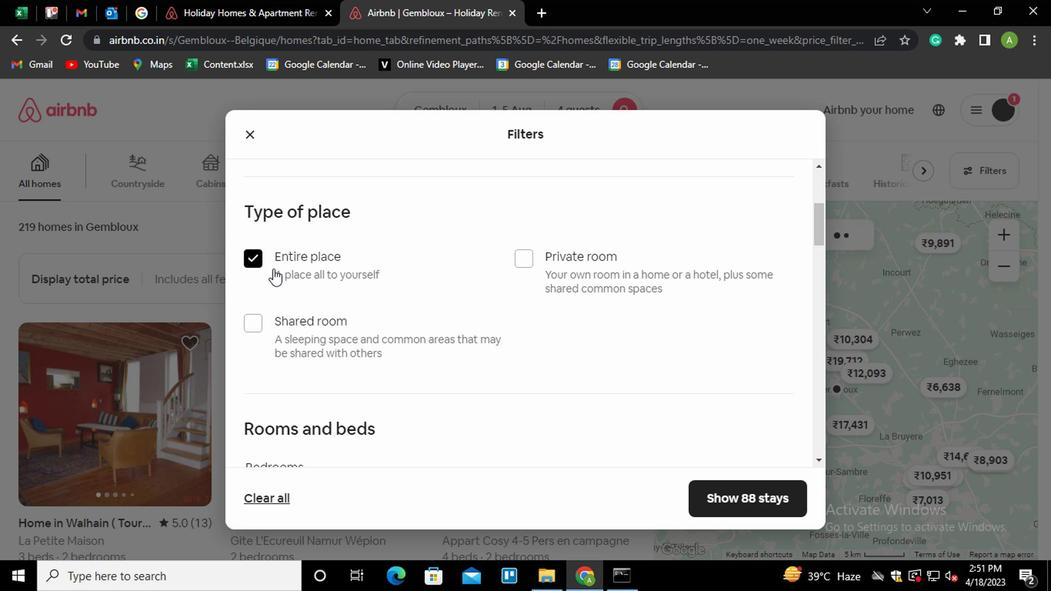 
Action: Mouse scrolled (399, 290) with delta (0, 0)
Screenshot: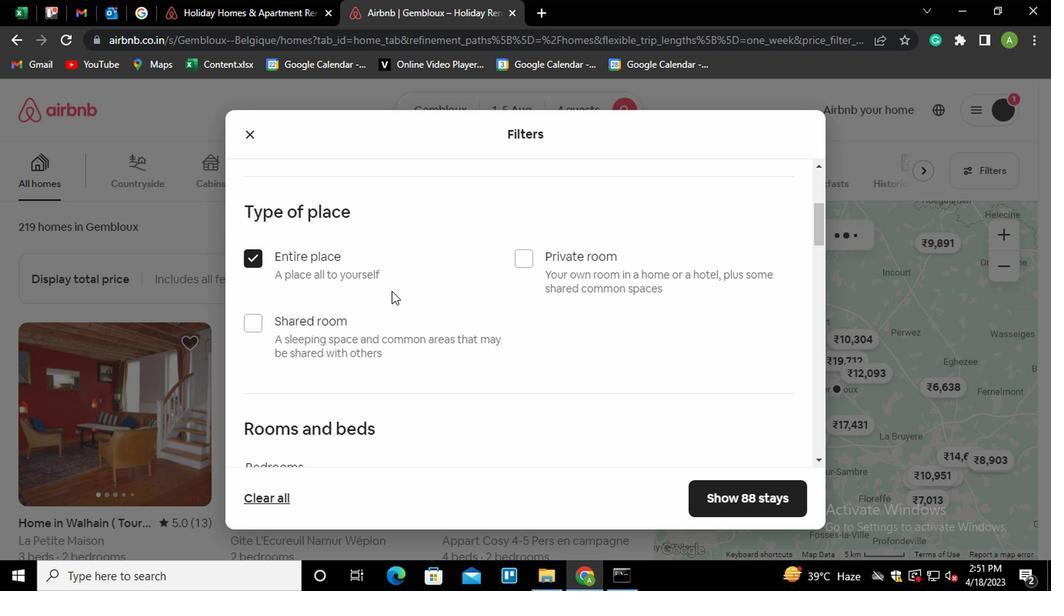 
Action: Mouse moved to (377, 424)
Screenshot: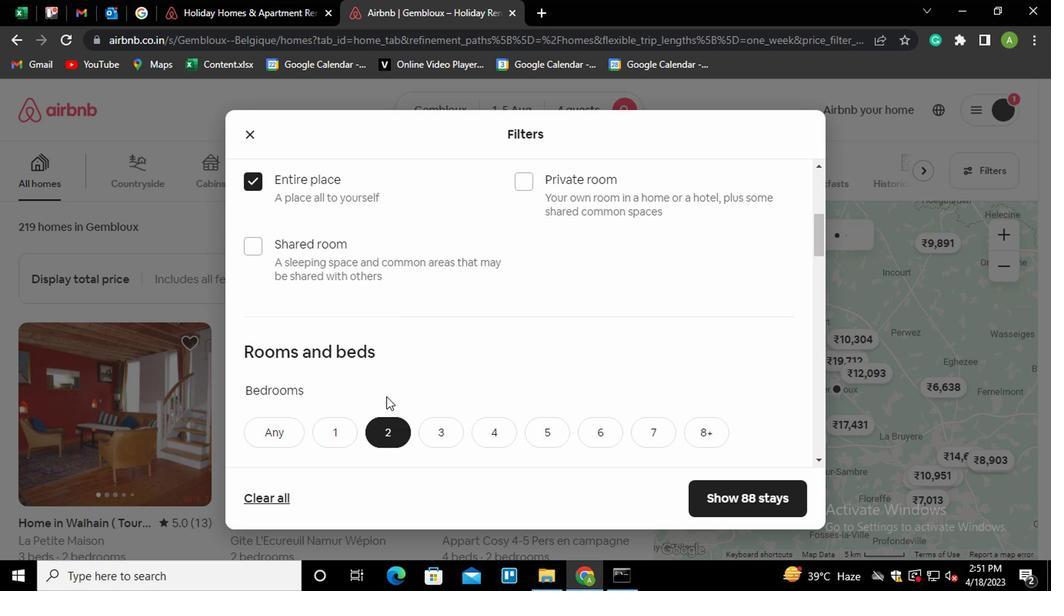 
Action: Mouse pressed left at (377, 424)
Screenshot: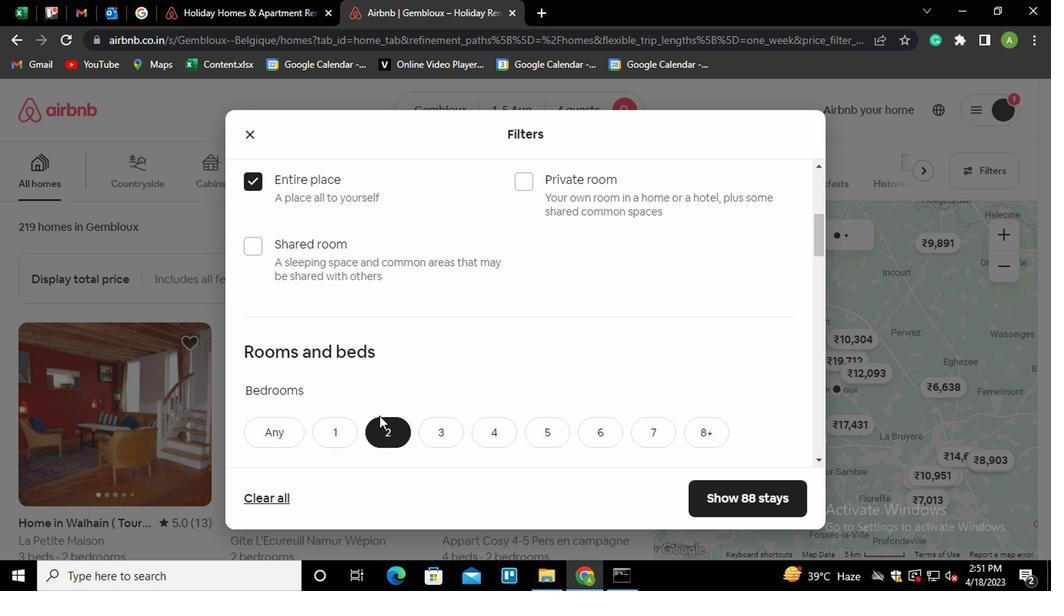 
Action: Mouse moved to (439, 371)
Screenshot: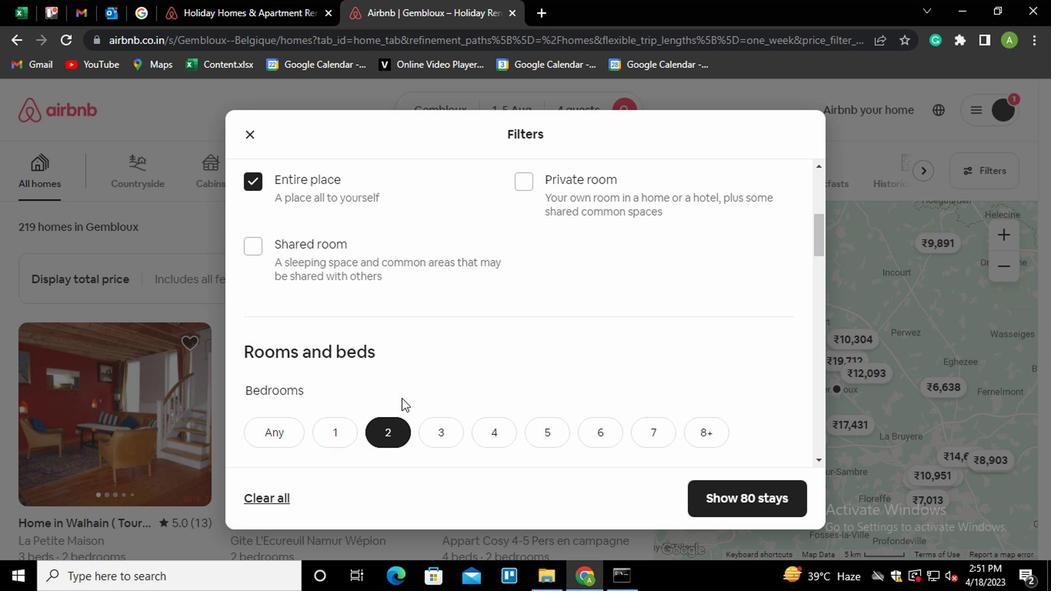 
Action: Mouse scrolled (439, 370) with delta (0, -1)
Screenshot: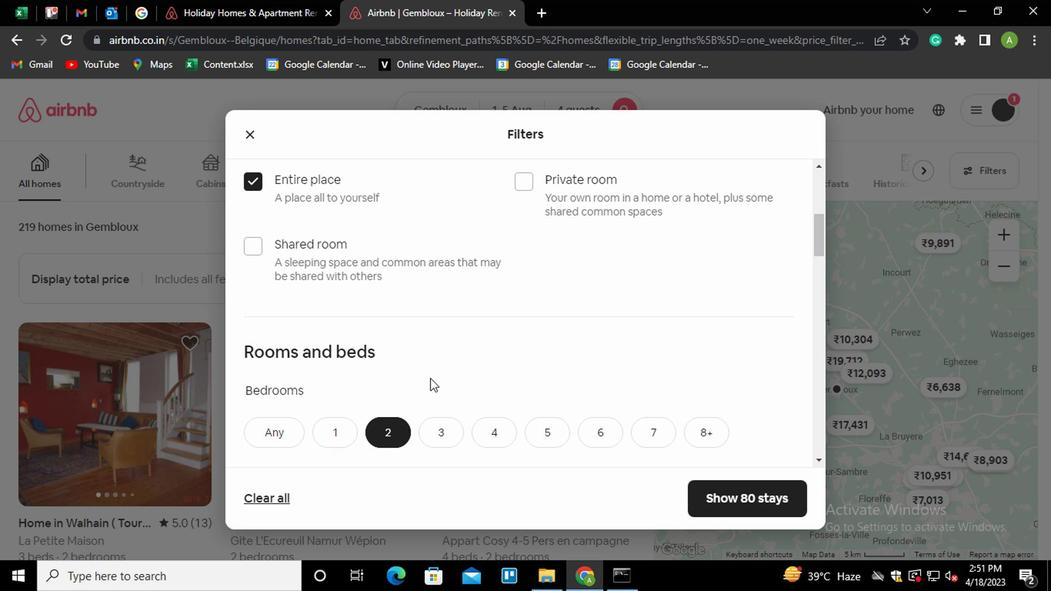 
Action: Mouse scrolled (439, 370) with delta (0, -1)
Screenshot: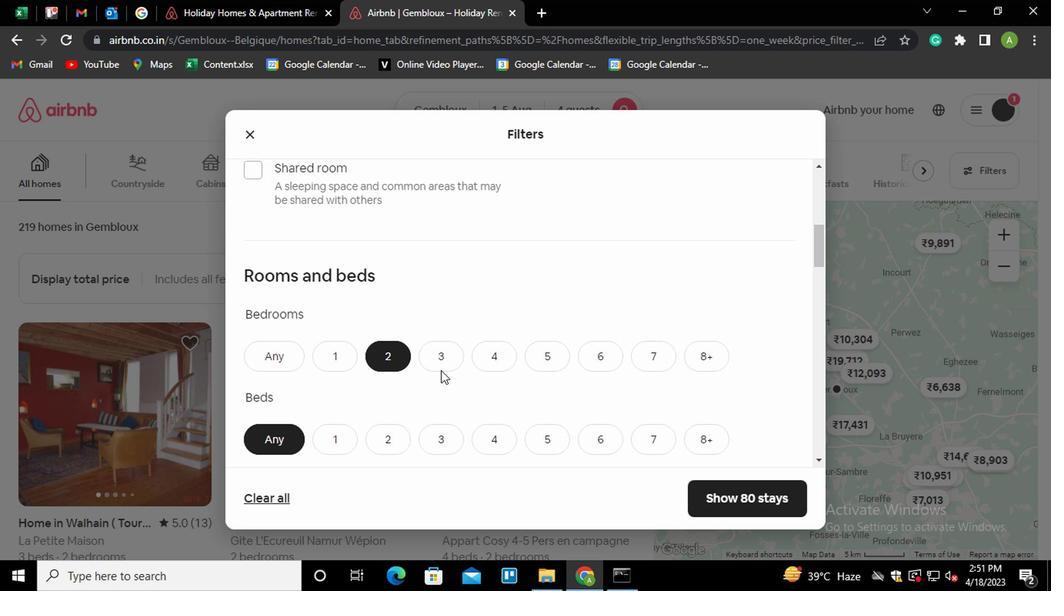 
Action: Mouse scrolled (439, 370) with delta (0, -1)
Screenshot: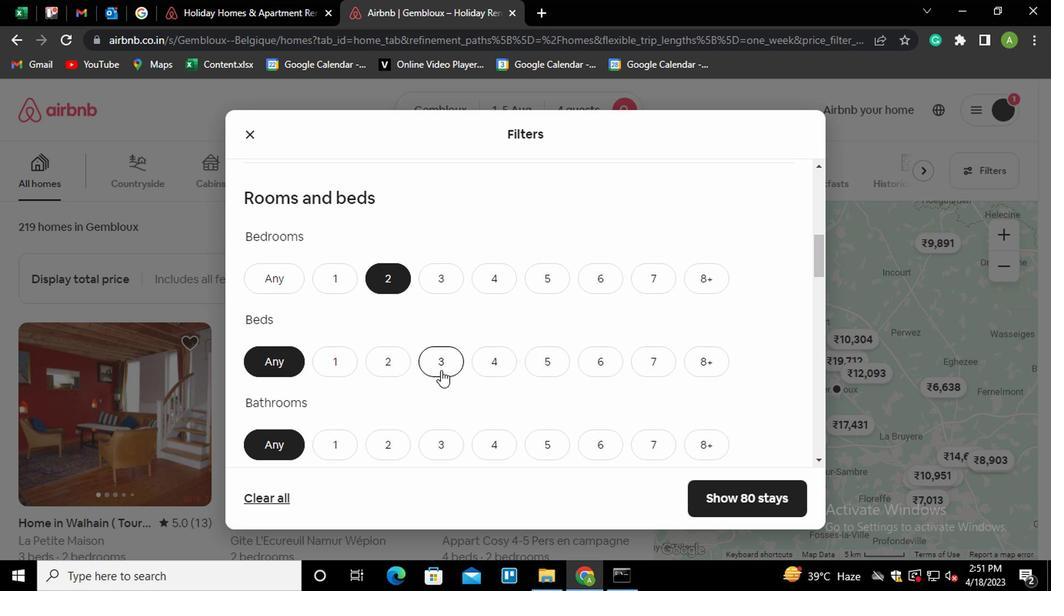 
Action: Mouse moved to (442, 289)
Screenshot: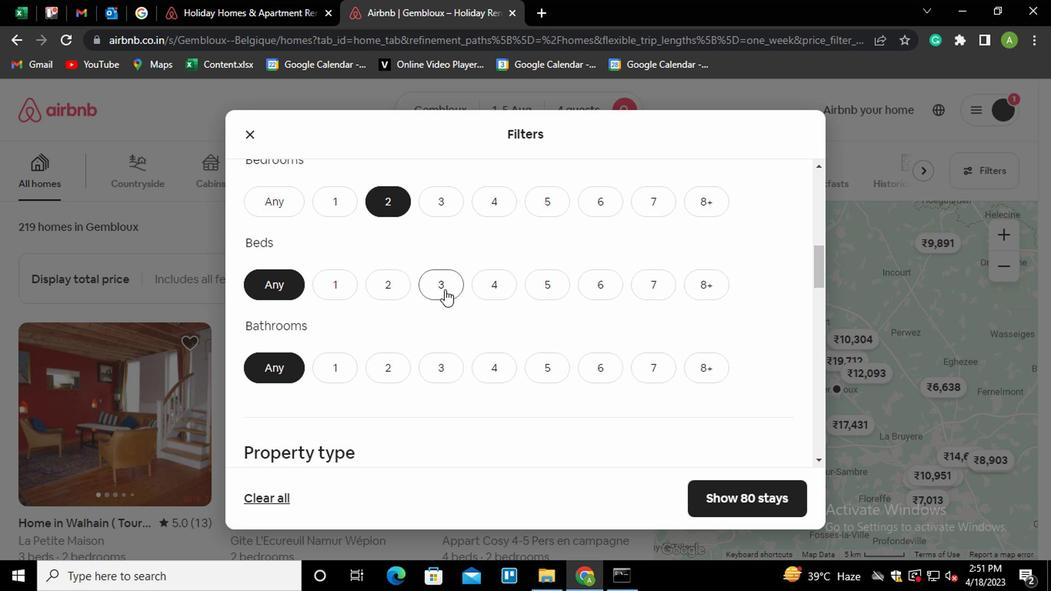 
Action: Mouse pressed left at (442, 289)
Screenshot: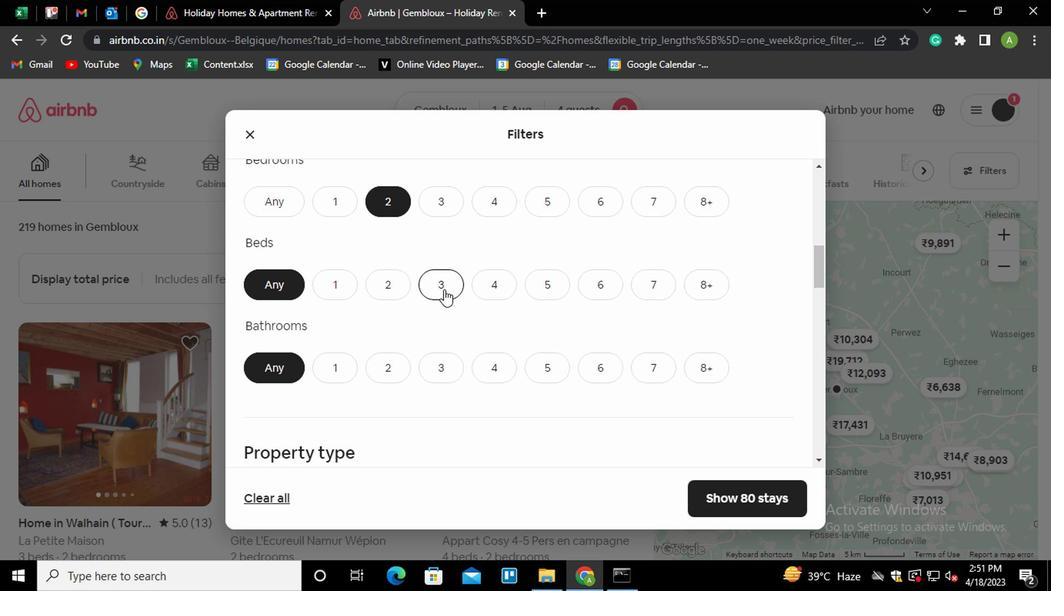 
Action: Mouse moved to (375, 375)
Screenshot: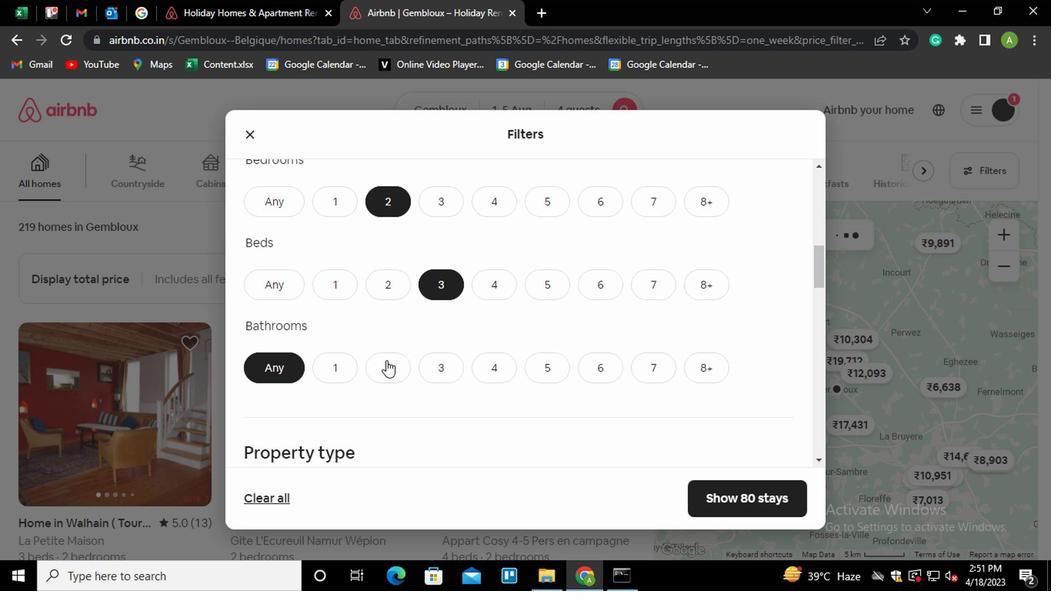 
Action: Mouse pressed left at (375, 375)
Screenshot: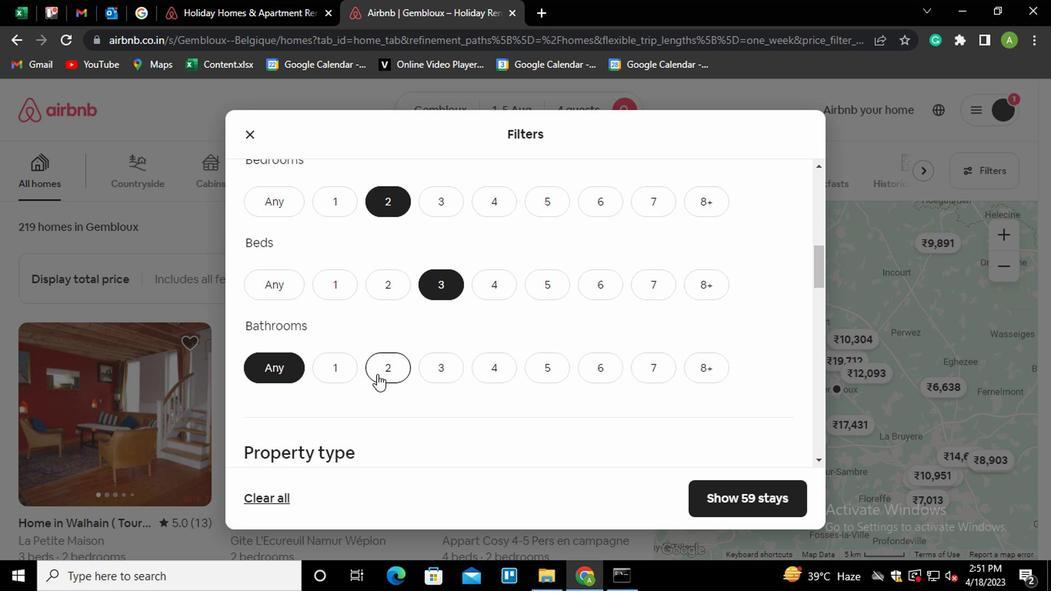 
Action: Mouse moved to (523, 326)
Screenshot: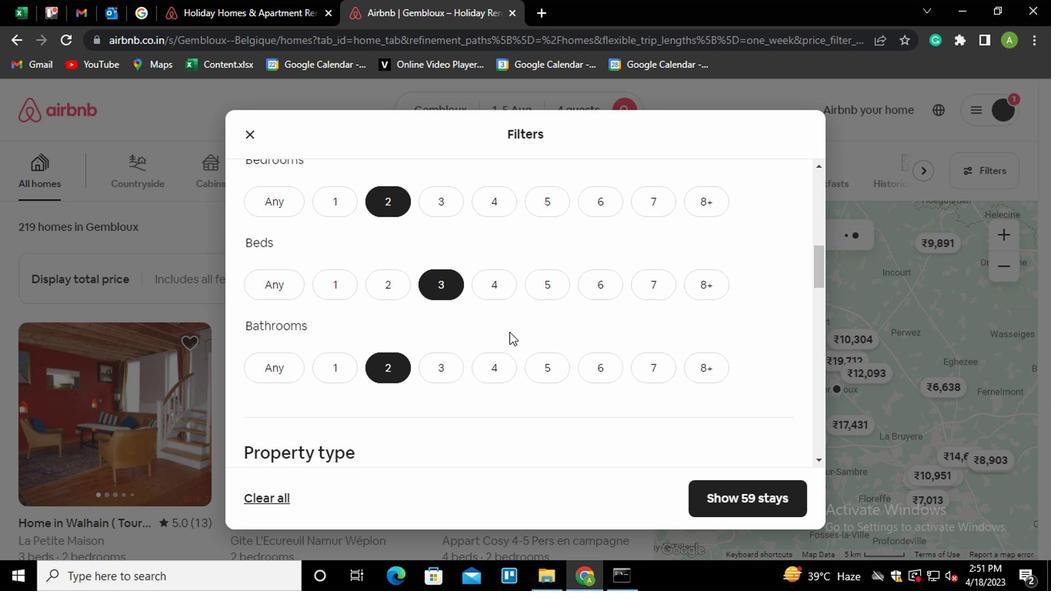 
Action: Mouse scrolled (523, 325) with delta (0, -1)
Screenshot: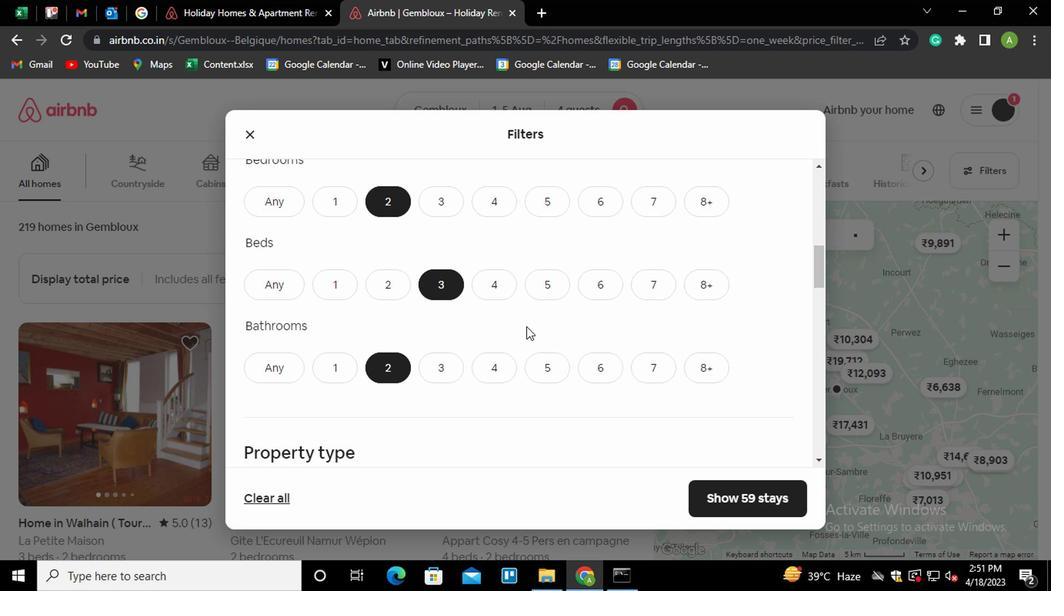 
Action: Mouse scrolled (523, 325) with delta (0, -1)
Screenshot: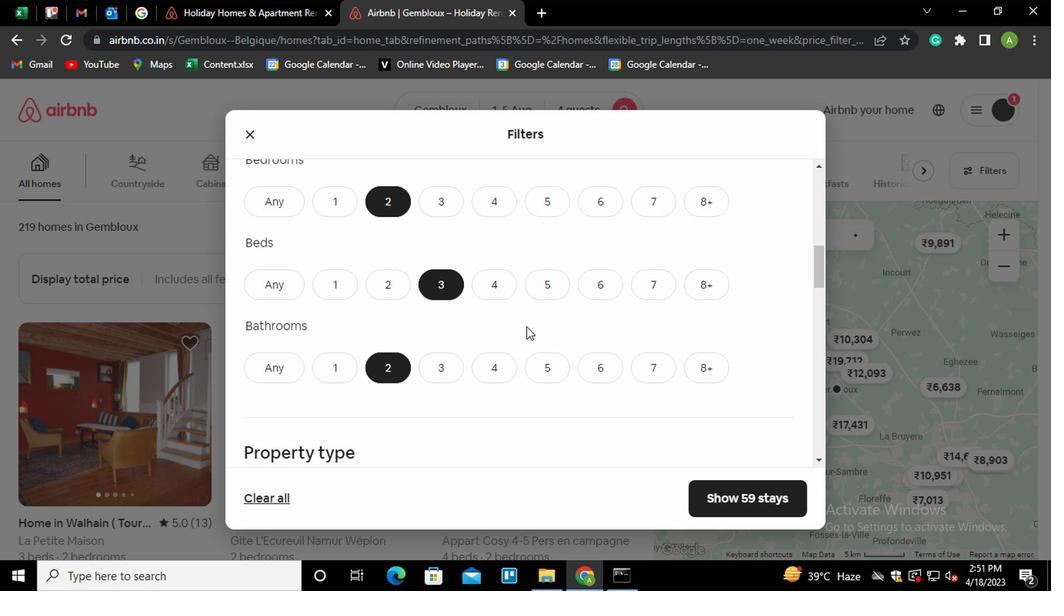 
Action: Mouse scrolled (523, 325) with delta (0, -1)
Screenshot: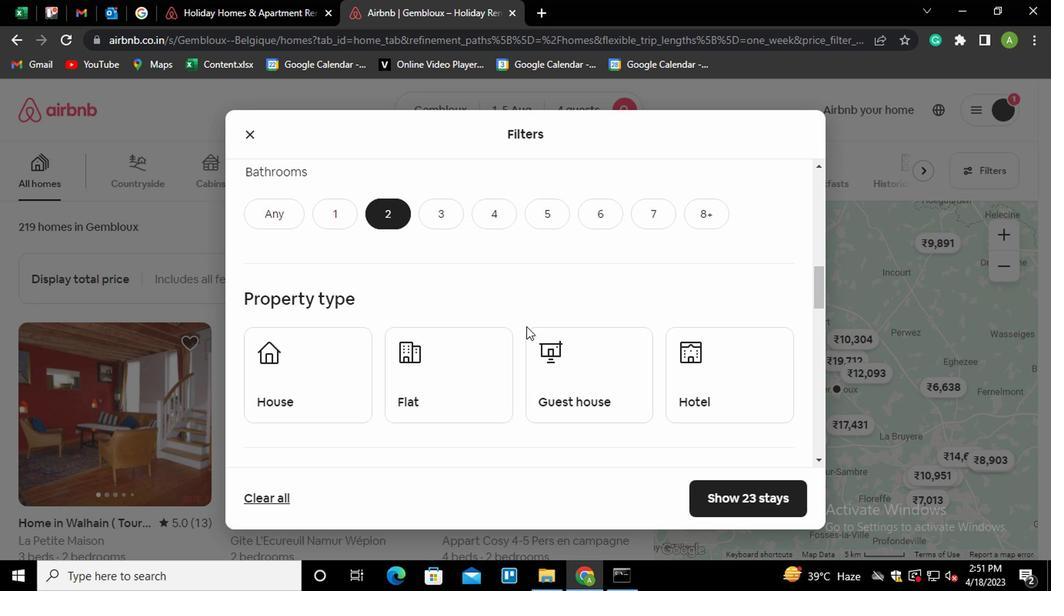 
Action: Mouse scrolled (523, 325) with delta (0, -1)
Screenshot: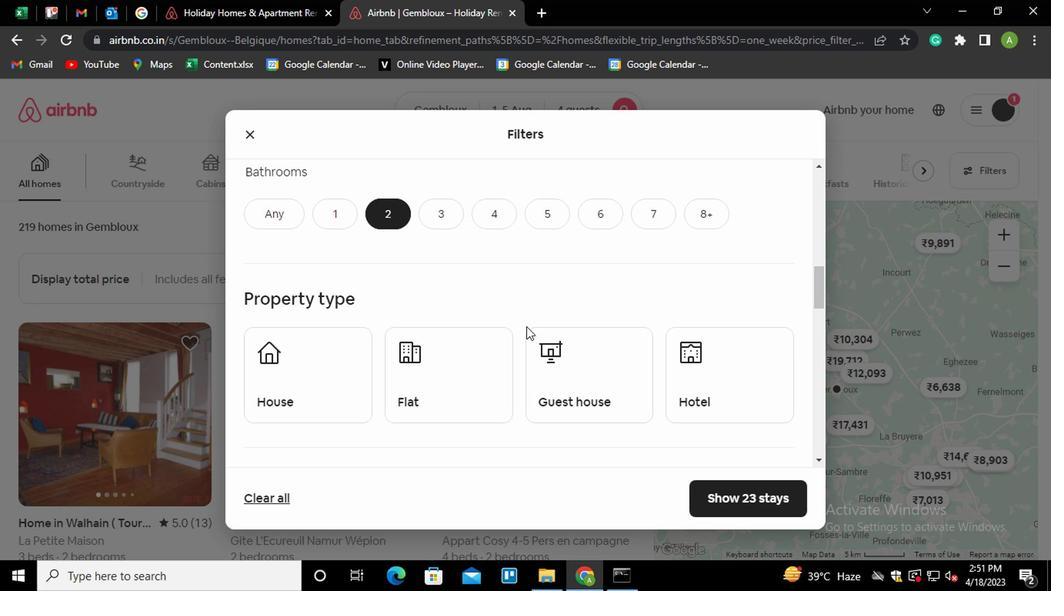 
Action: Mouse moved to (508, 309)
Screenshot: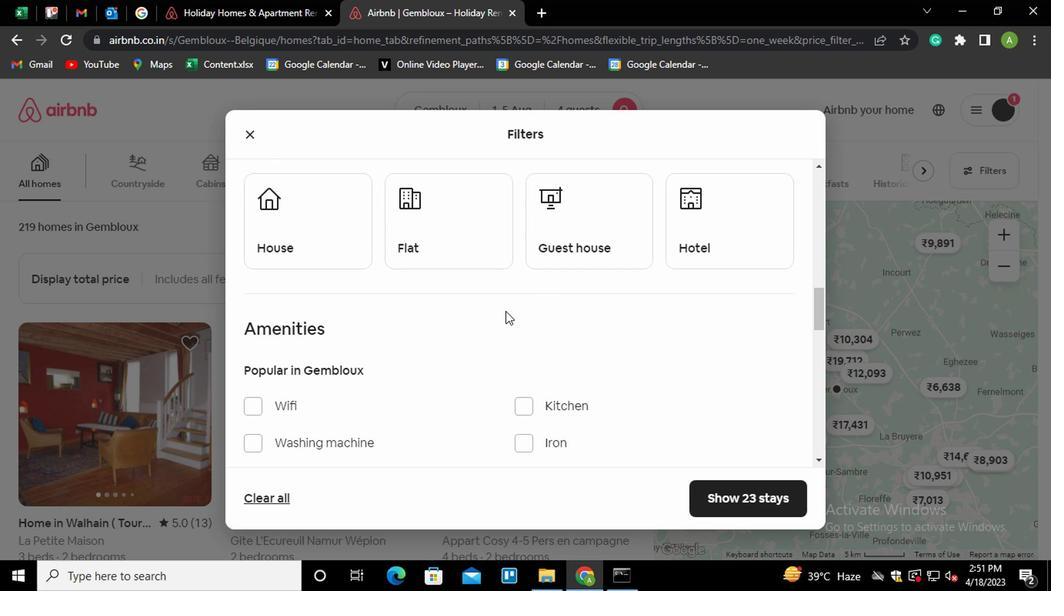 
Action: Mouse scrolled (508, 308) with delta (0, 0)
Screenshot: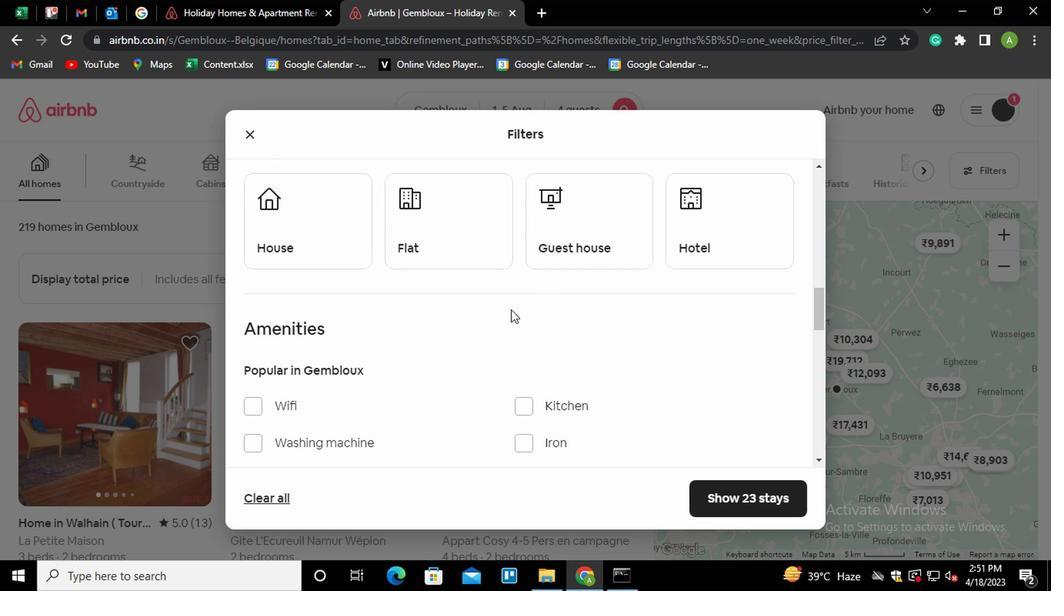 
Action: Mouse moved to (274, 436)
Screenshot: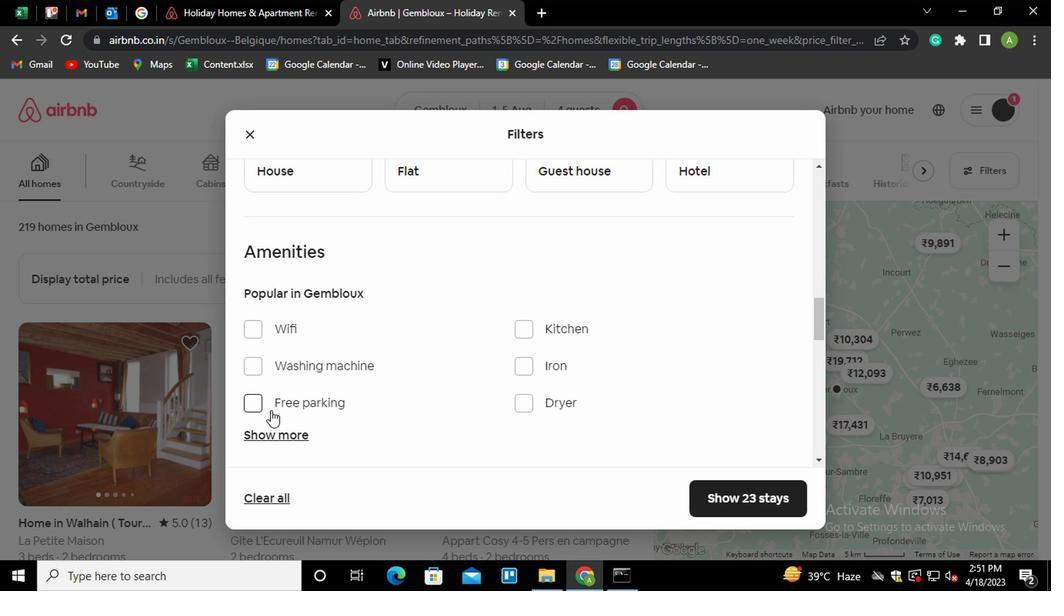 
Action: Mouse pressed left at (274, 436)
Screenshot: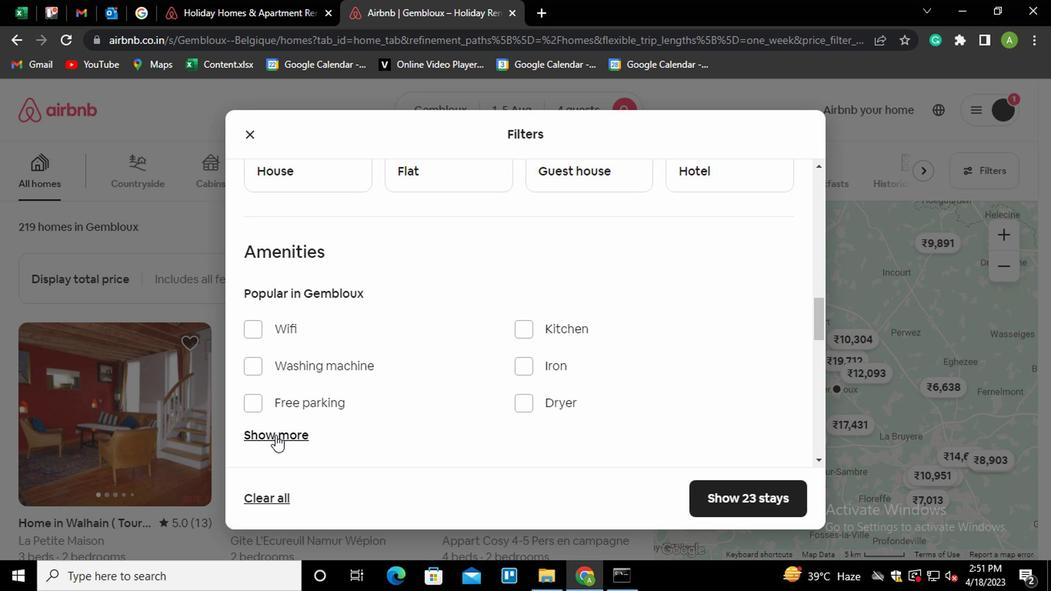 
Action: Mouse moved to (523, 330)
Screenshot: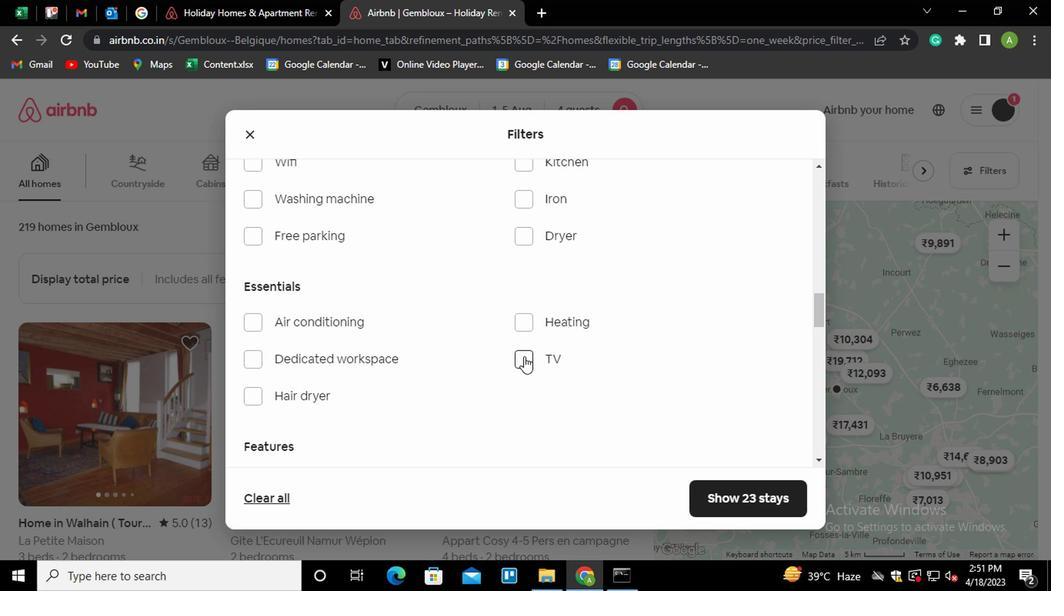 
Action: Mouse pressed left at (523, 330)
Screenshot: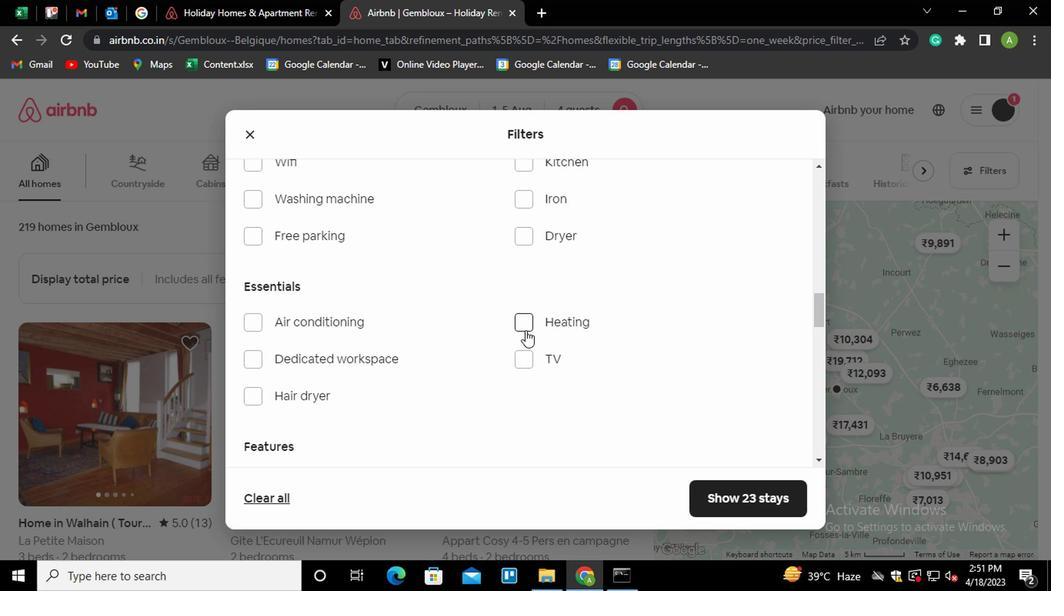
Action: Mouse moved to (680, 358)
Screenshot: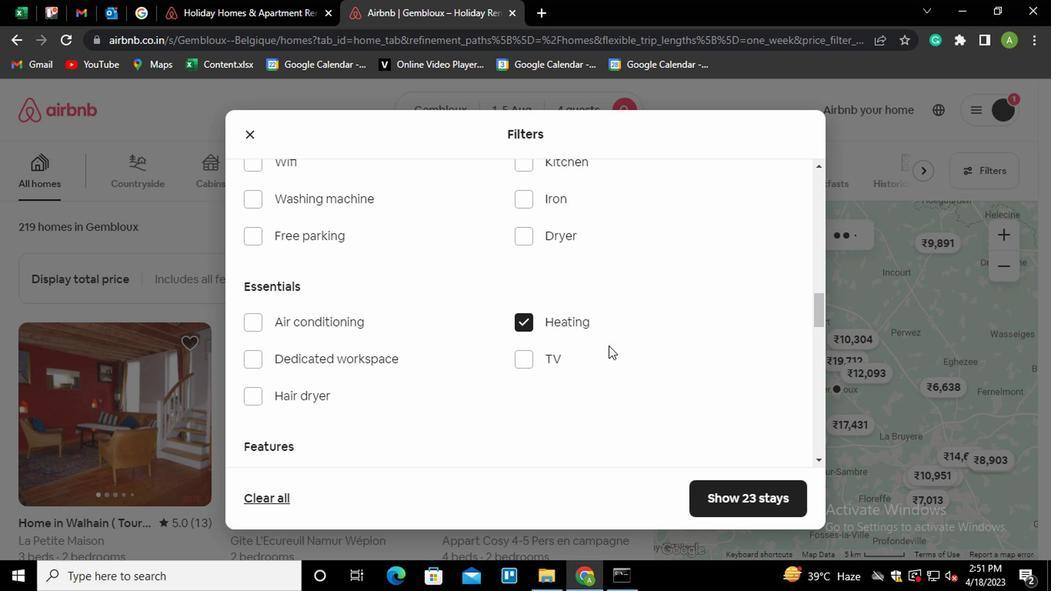 
Action: Mouse scrolled (680, 358) with delta (0, 0)
Screenshot: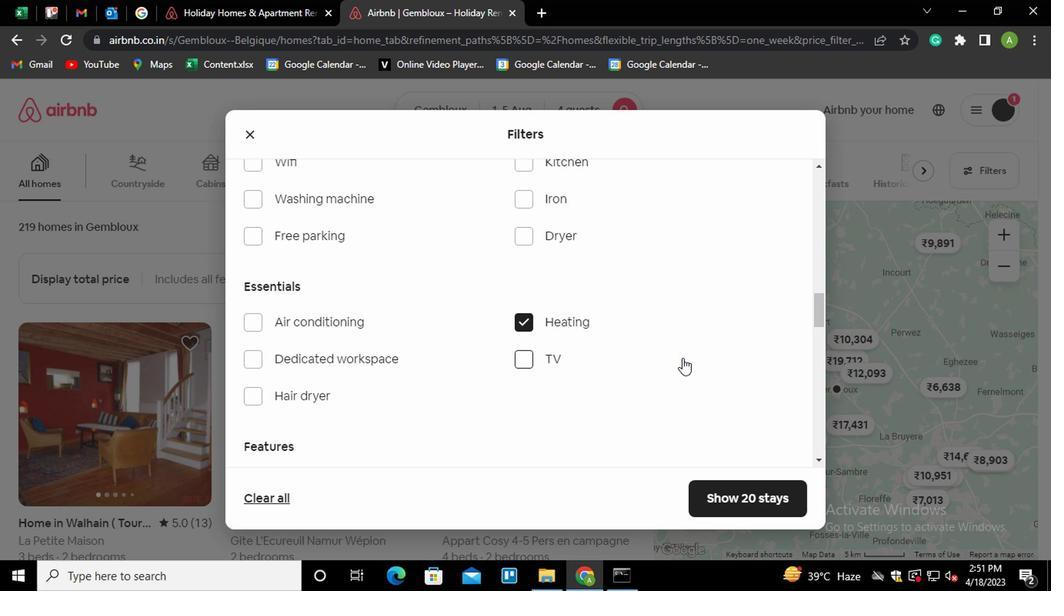 
Action: Mouse scrolled (680, 358) with delta (0, 0)
Screenshot: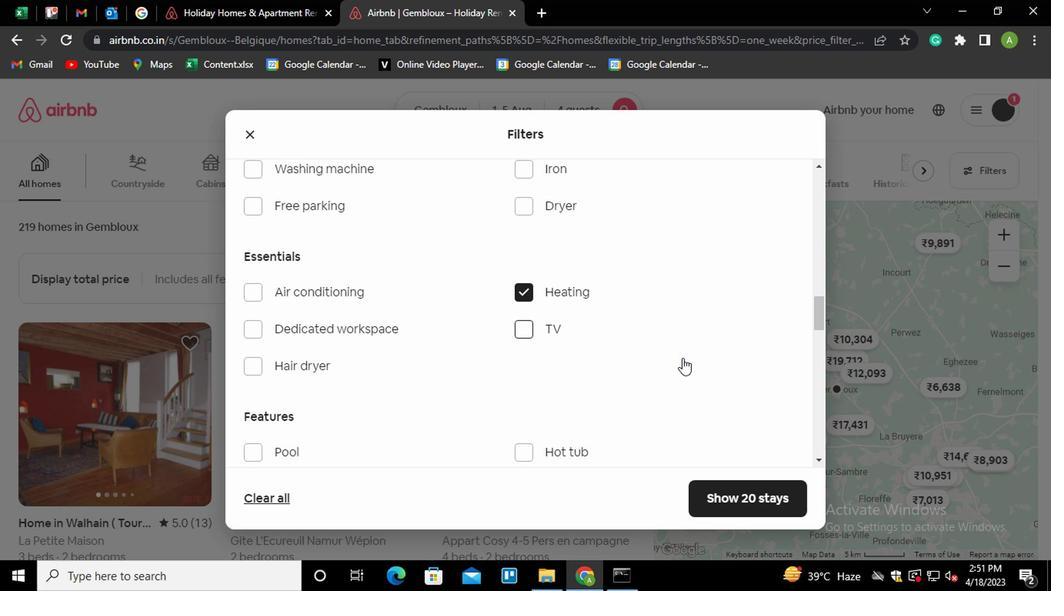 
Action: Mouse scrolled (680, 358) with delta (0, 0)
Screenshot: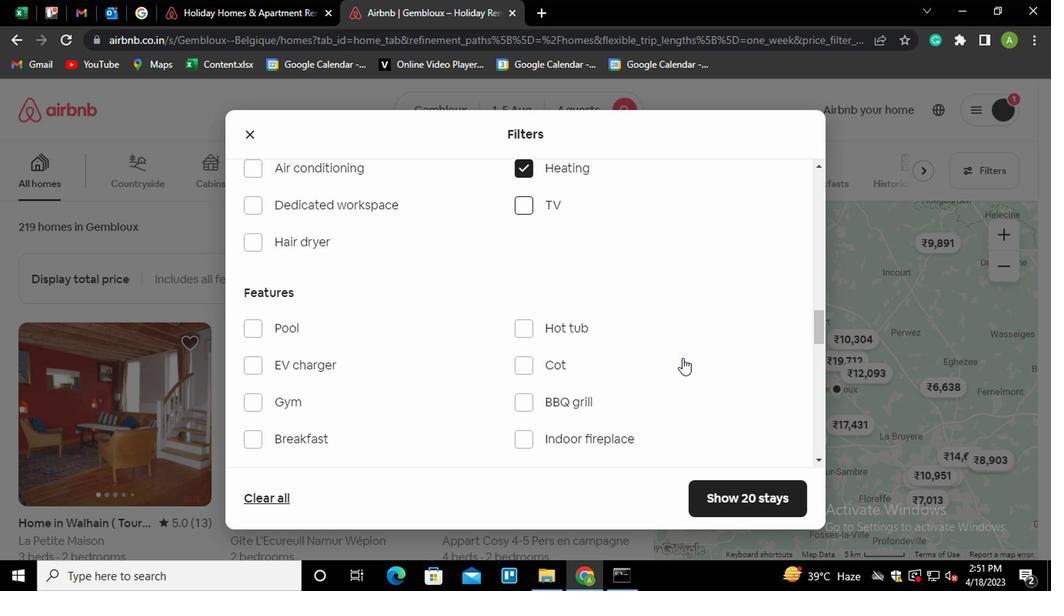 
Action: Mouse moved to (680, 358)
Screenshot: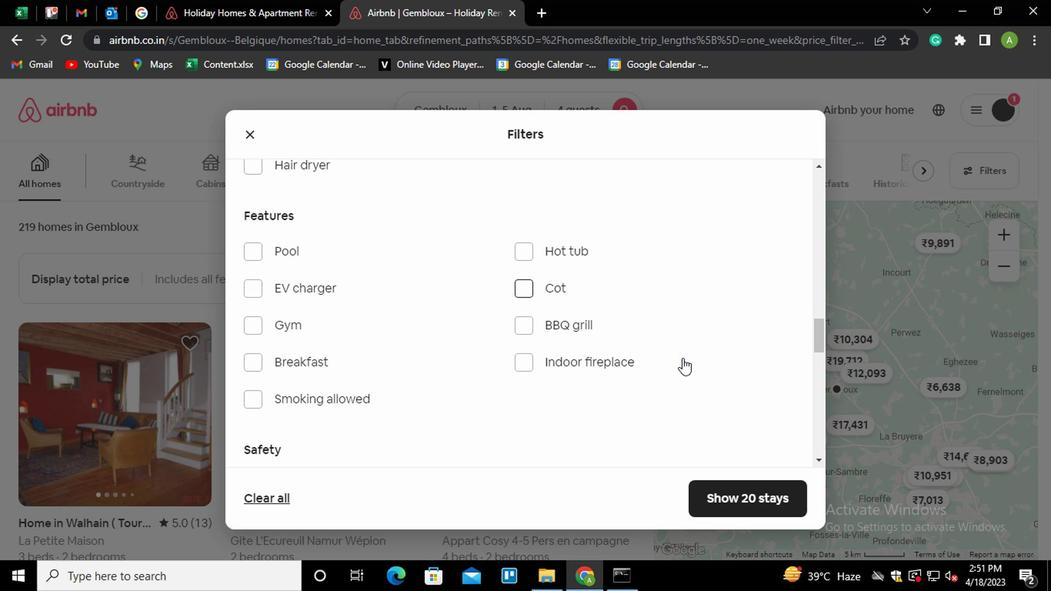 
Action: Mouse scrolled (680, 358) with delta (0, 0)
Screenshot: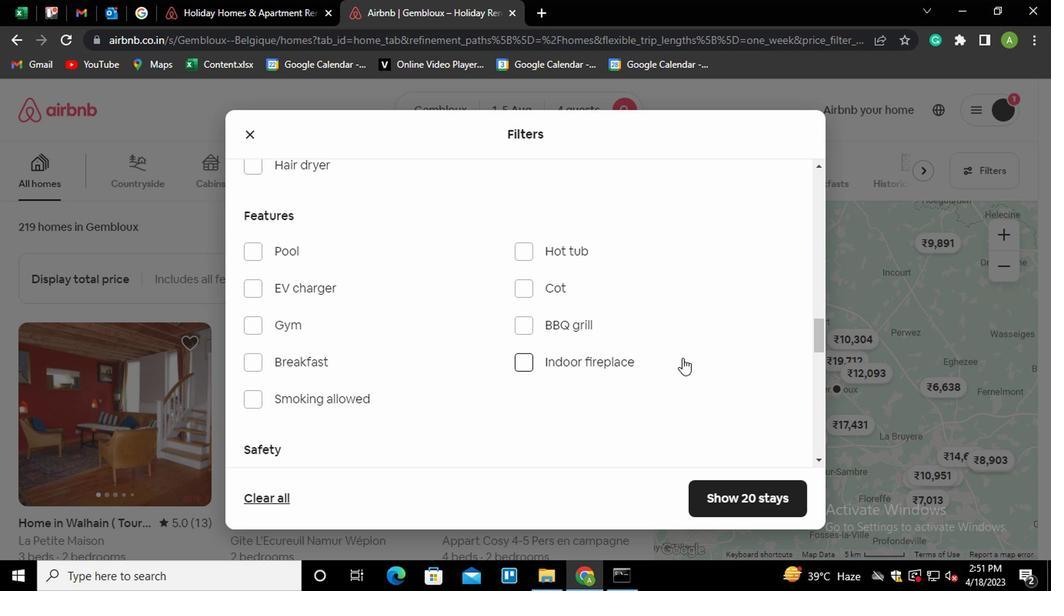 
Action: Mouse scrolled (680, 358) with delta (0, 0)
Screenshot: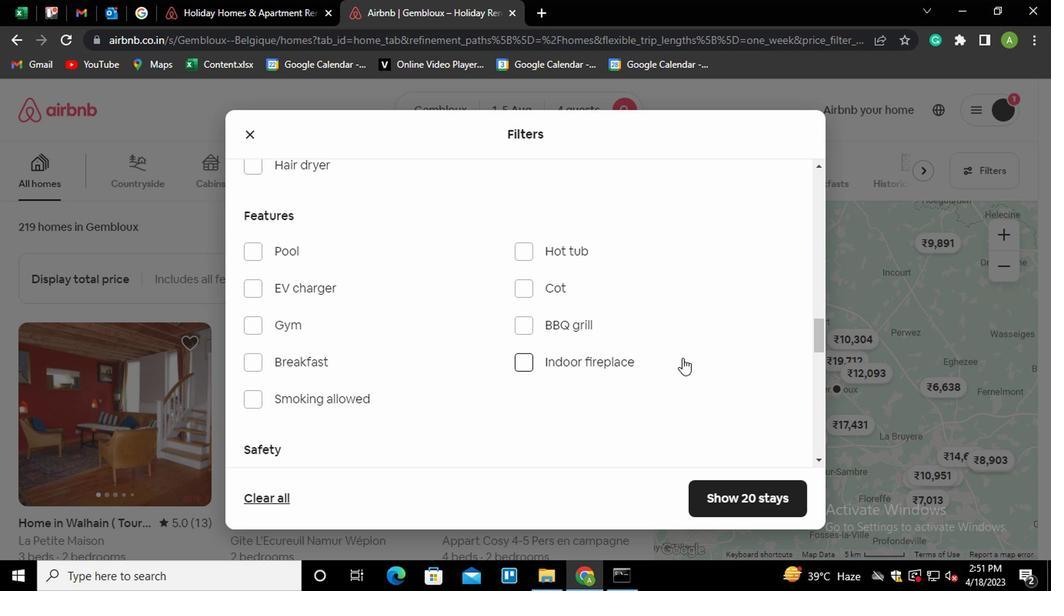 
Action: Mouse scrolled (680, 358) with delta (0, 0)
Screenshot: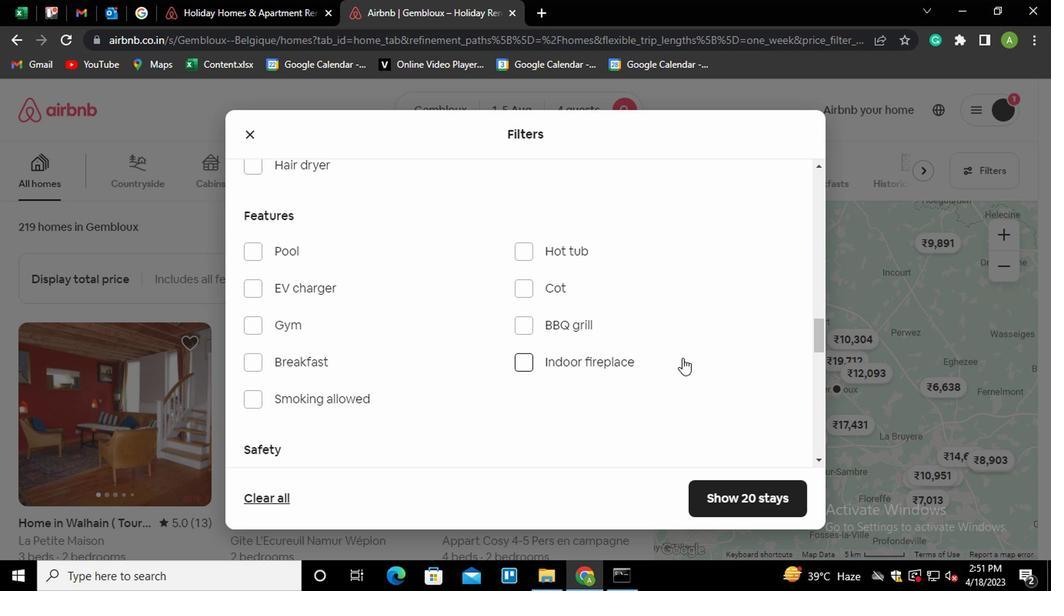 
Action: Mouse scrolled (680, 358) with delta (0, 0)
Screenshot: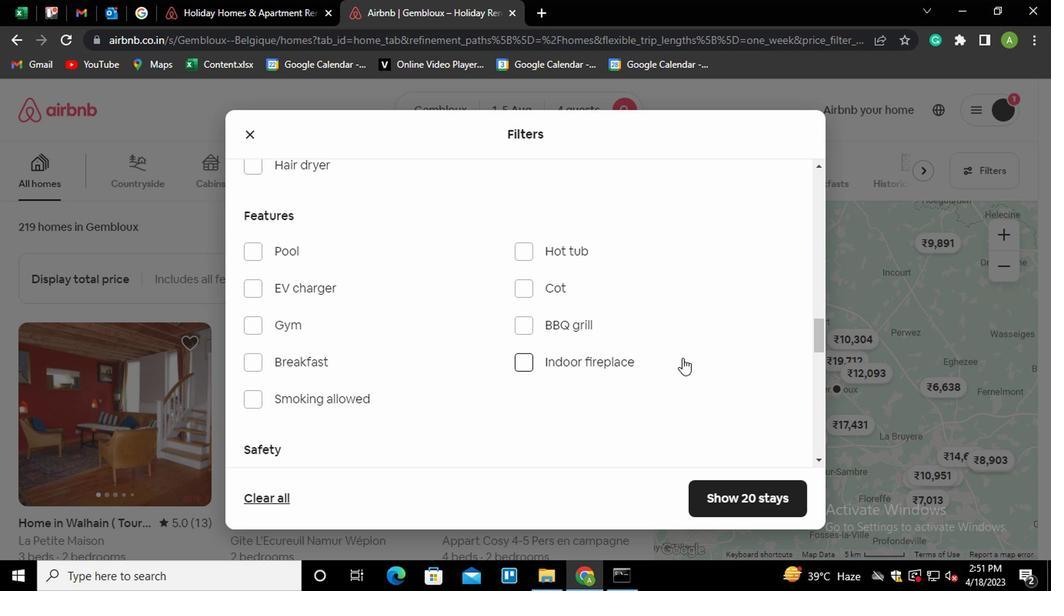 
Action: Mouse moved to (752, 382)
Screenshot: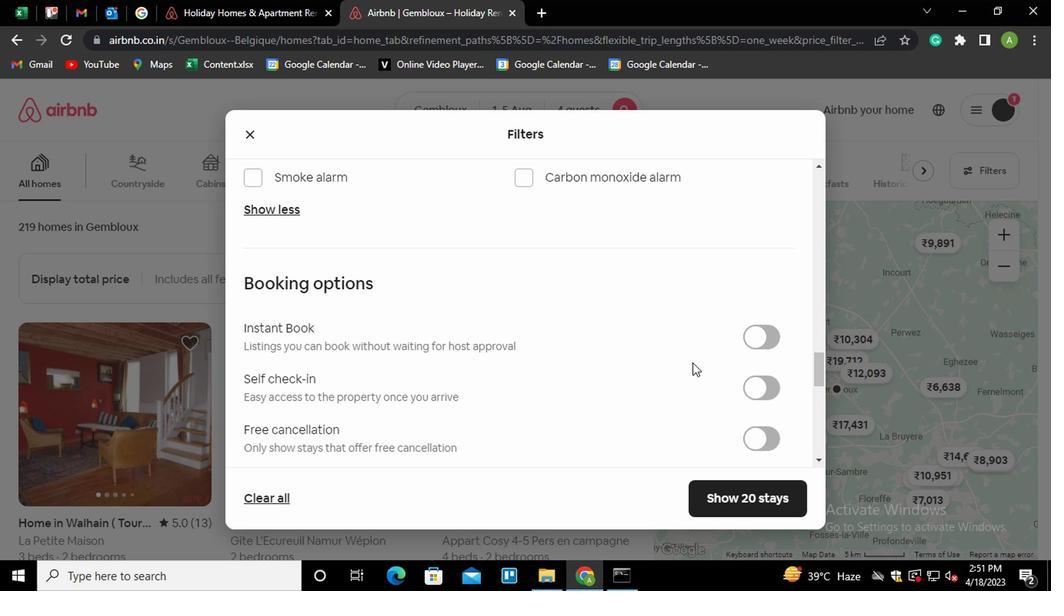 
Action: Mouse pressed left at (752, 382)
Screenshot: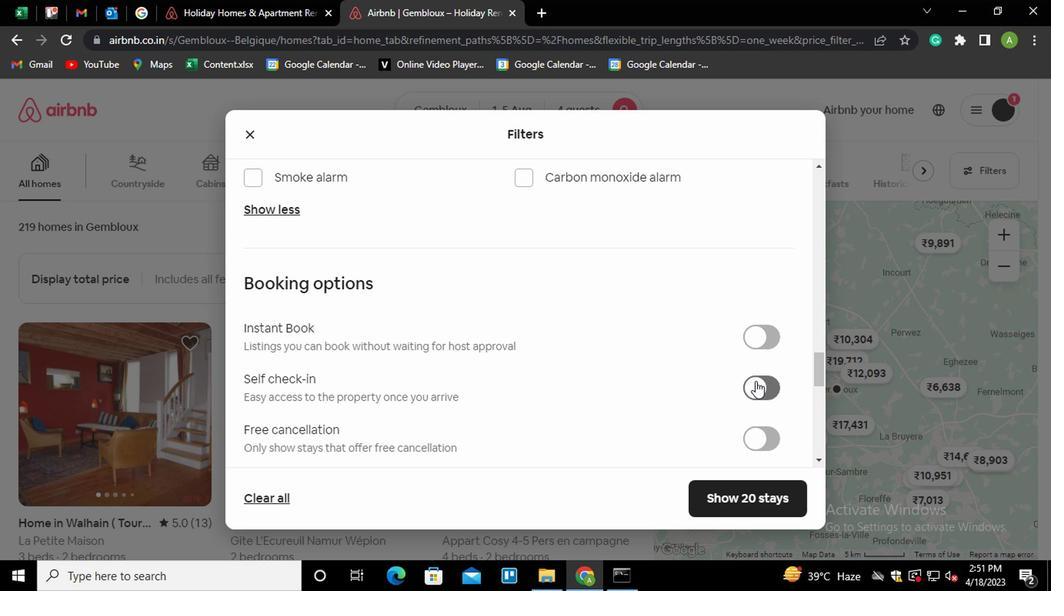 
Action: Mouse moved to (678, 384)
Screenshot: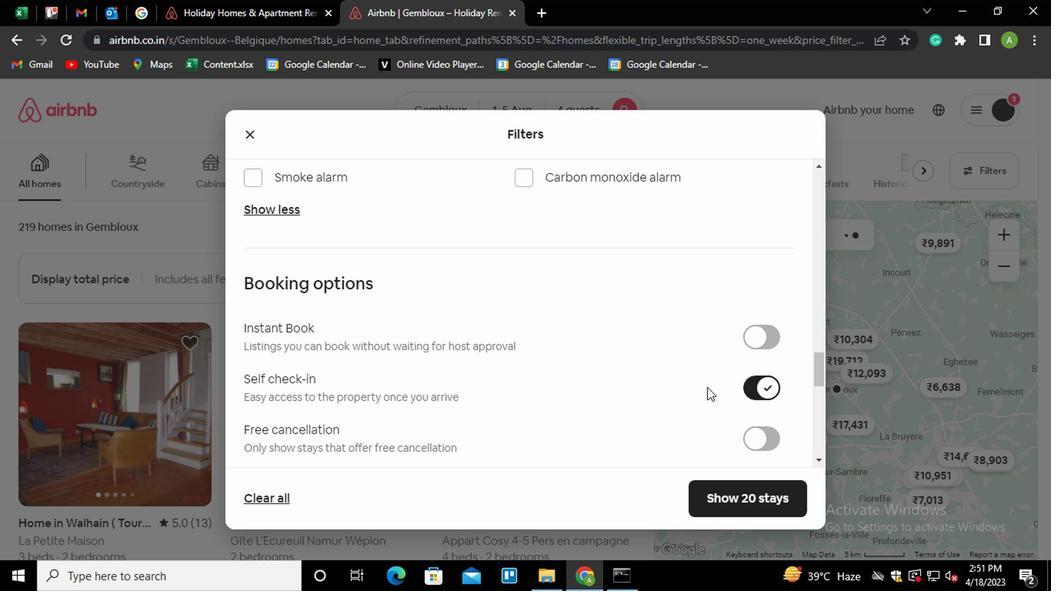 
Action: Mouse scrolled (678, 384) with delta (0, 0)
Screenshot: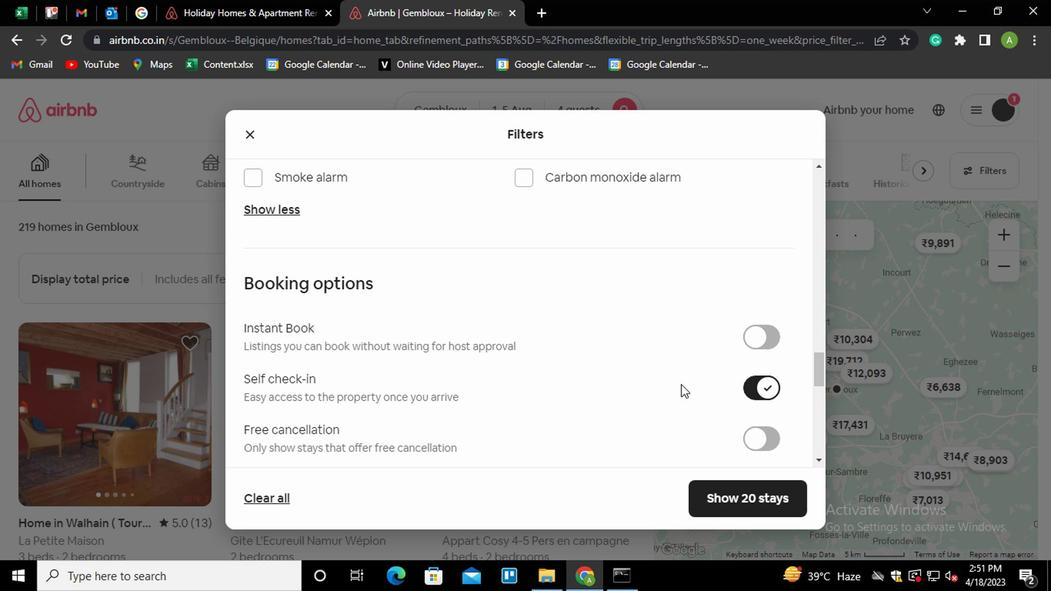
Action: Mouse scrolled (678, 384) with delta (0, 0)
Screenshot: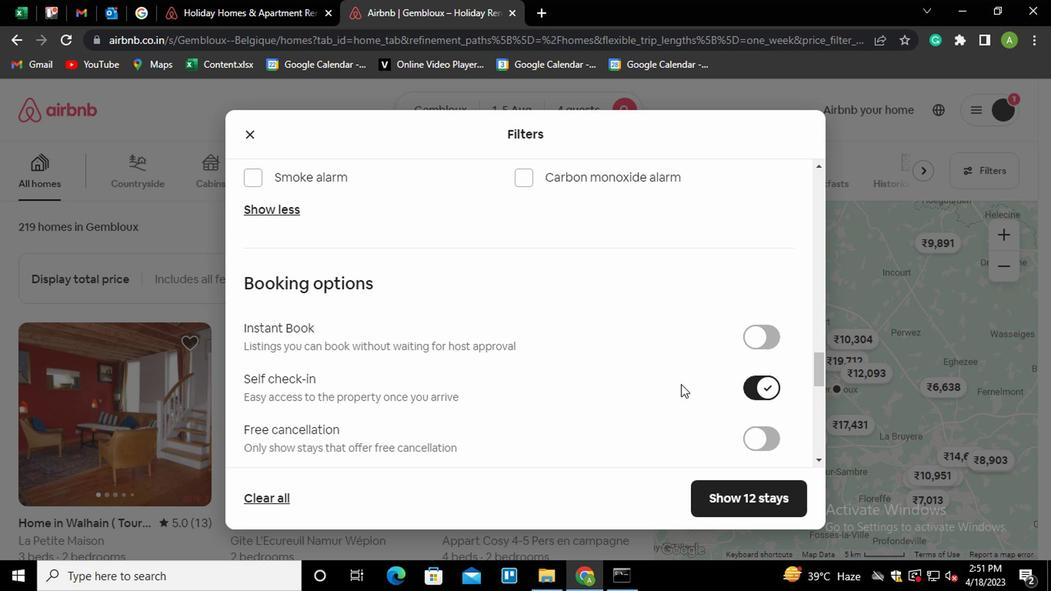 
Action: Mouse scrolled (678, 384) with delta (0, 0)
Screenshot: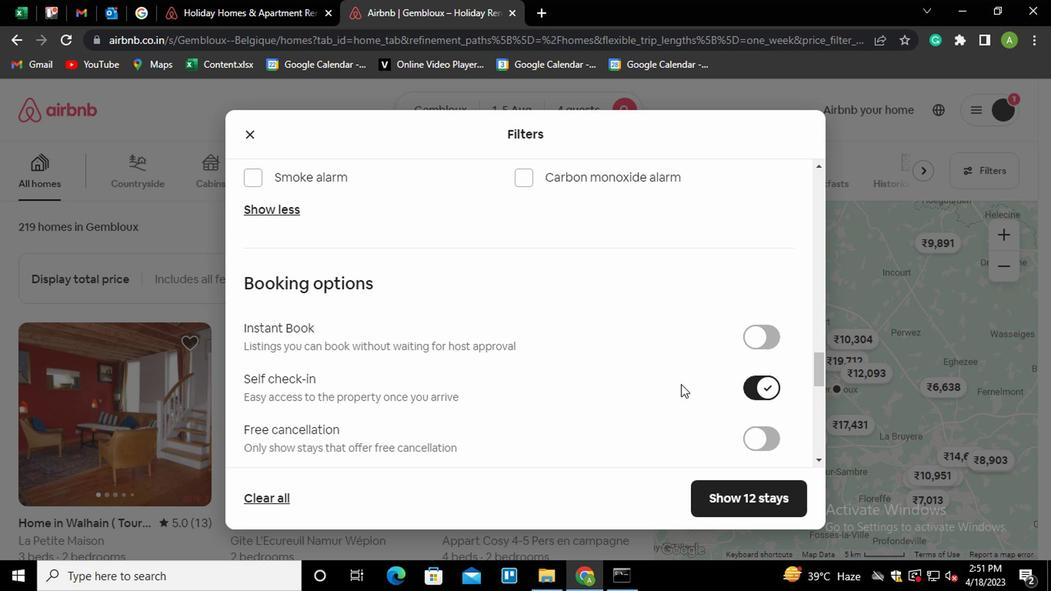 
Action: Mouse scrolled (678, 384) with delta (0, 0)
Screenshot: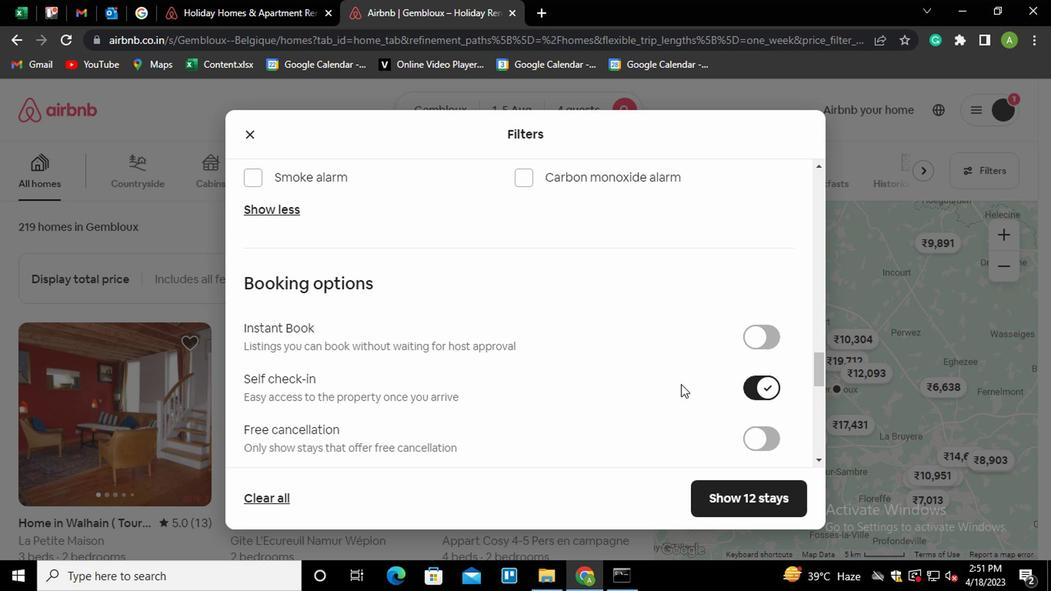 
Action: Mouse scrolled (678, 384) with delta (0, 0)
Screenshot: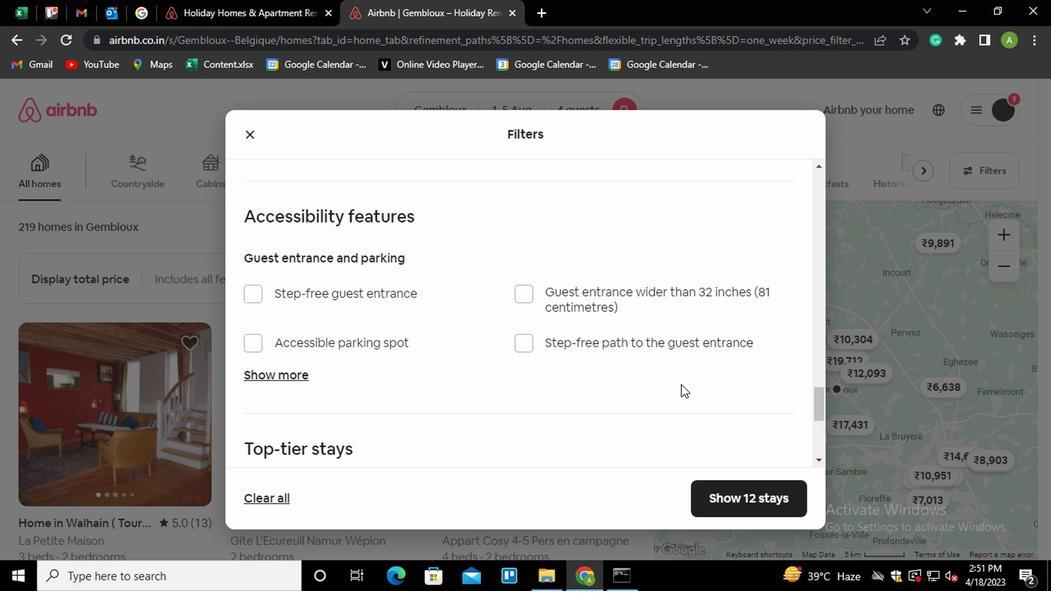 
Action: Mouse scrolled (678, 384) with delta (0, 0)
Screenshot: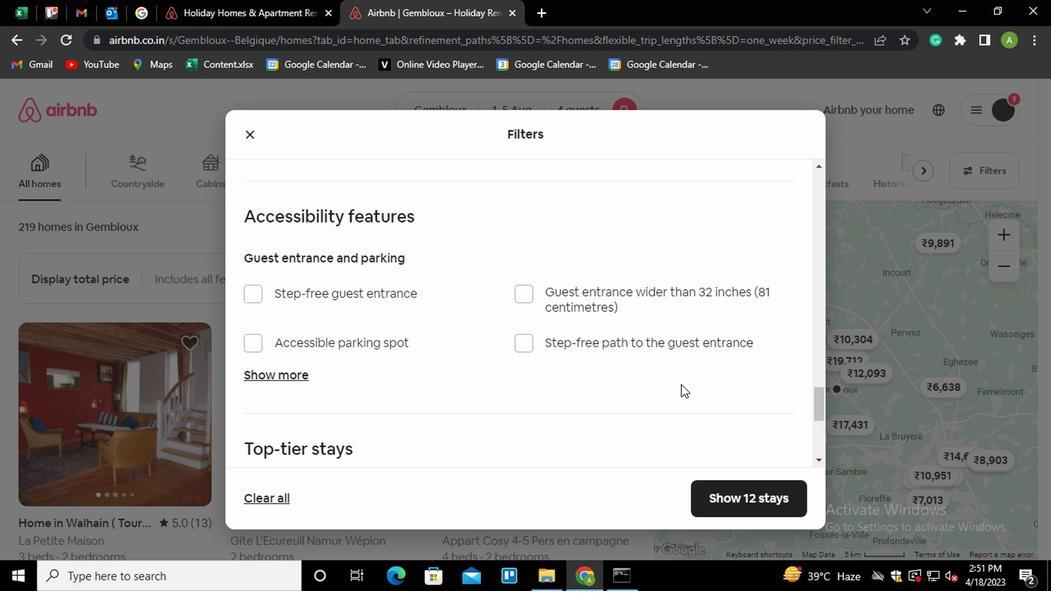 
Action: Mouse moved to (408, 402)
Screenshot: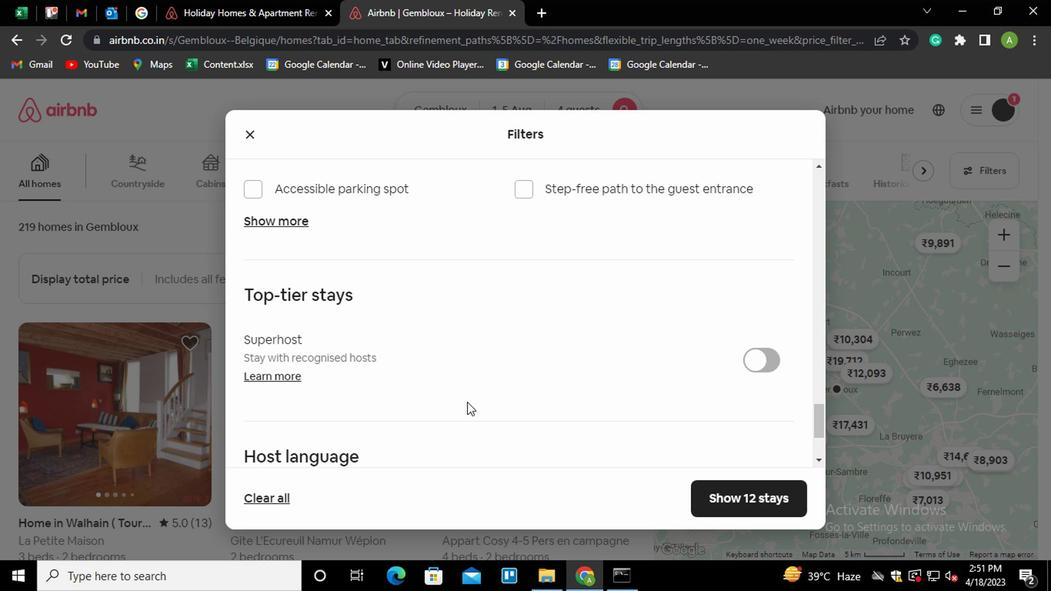
Action: Mouse scrolled (408, 402) with delta (0, 0)
Screenshot: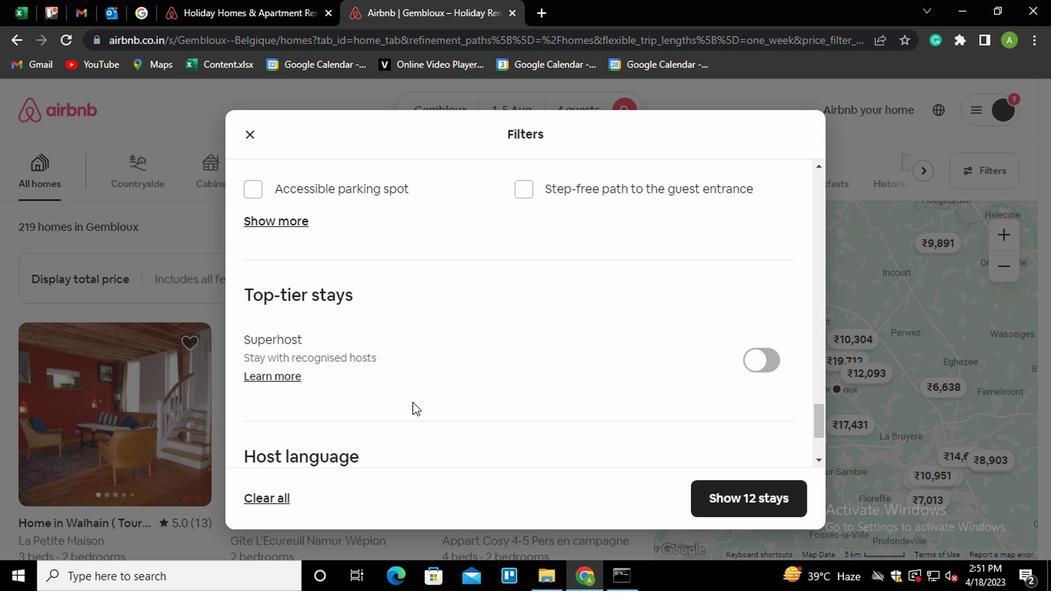 
Action: Mouse scrolled (408, 402) with delta (0, 0)
Screenshot: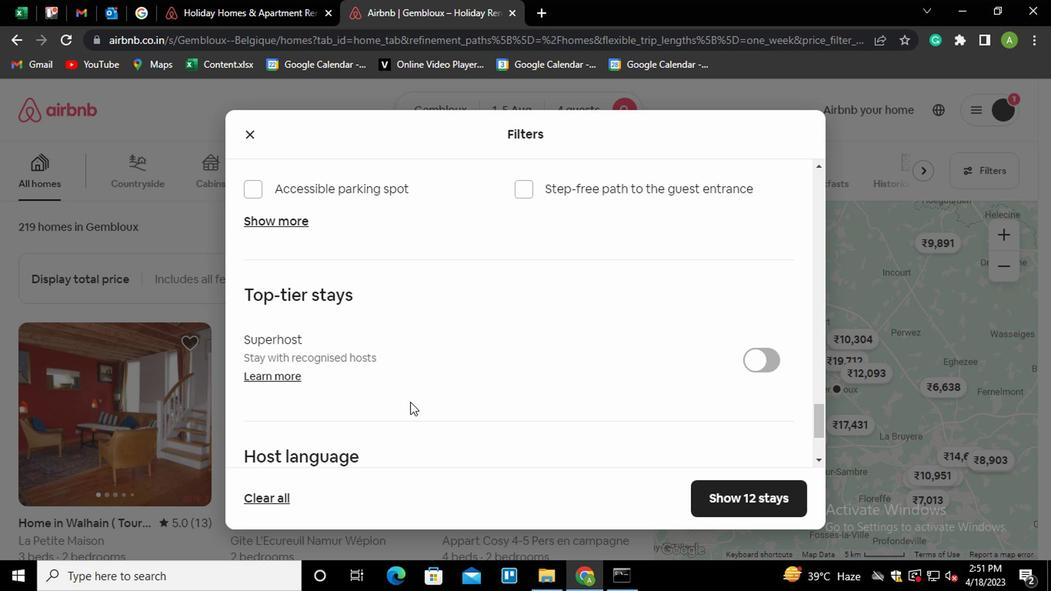 
Action: Mouse scrolled (408, 402) with delta (0, 0)
Screenshot: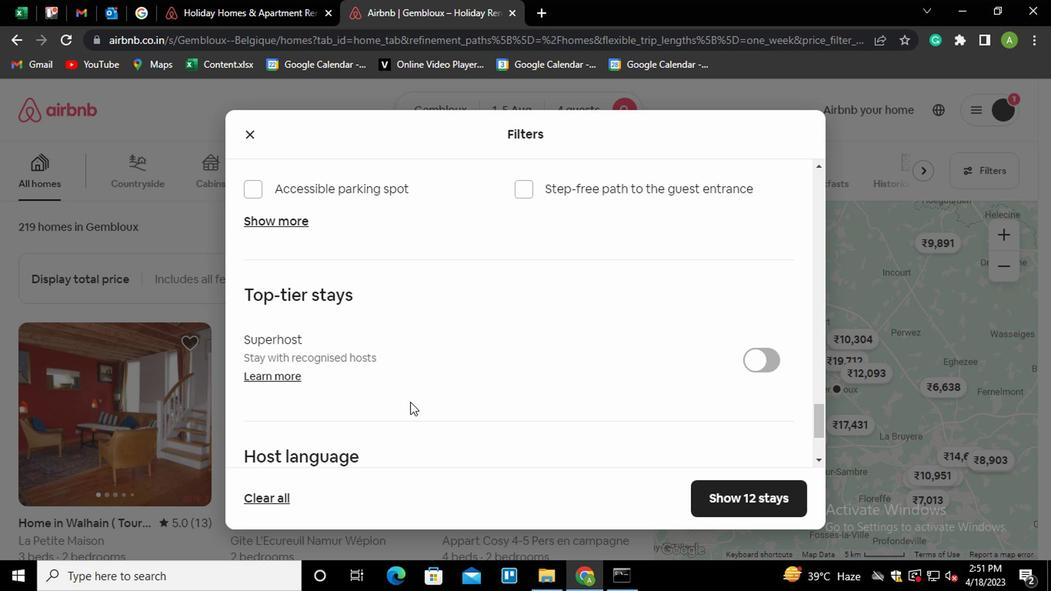 
Action: Mouse moved to (255, 365)
Screenshot: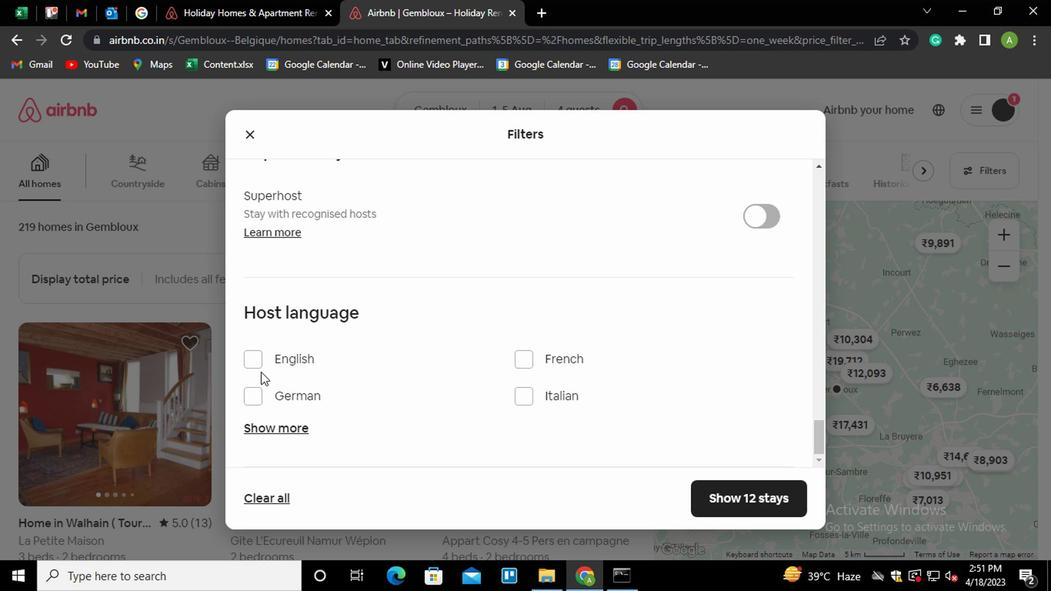 
Action: Mouse pressed left at (255, 365)
Screenshot: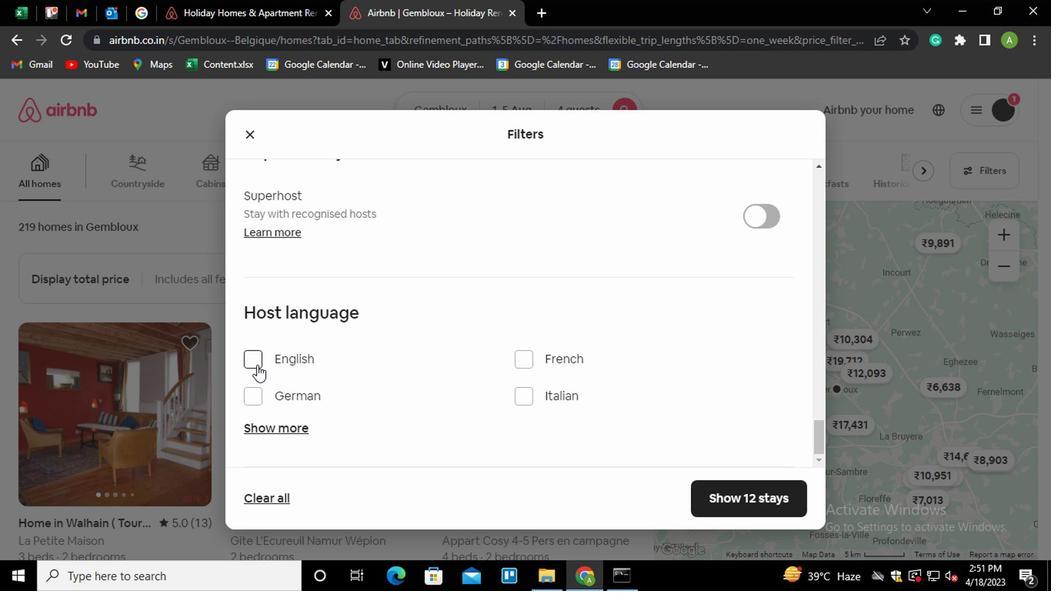 
Action: Mouse moved to (725, 491)
Screenshot: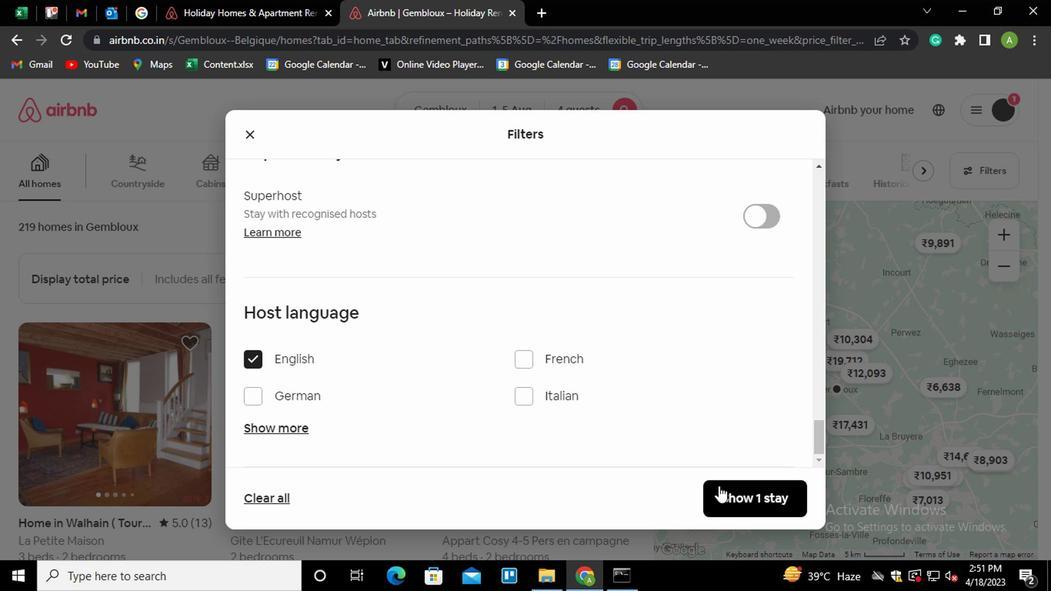 
Action: Mouse pressed left at (725, 491)
Screenshot: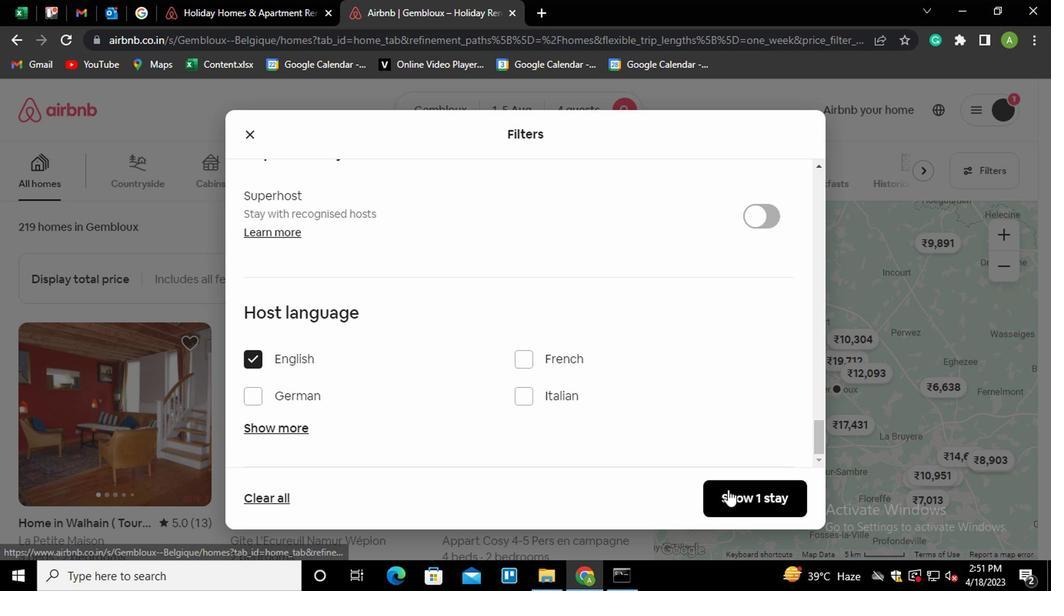 
